 Task: Open a blank worksheet and write heading  Student grades data  Add 10 students name:-  'Joshua Rivera, Zoey Coleman, Ryan Wright, Addison Bailey, Jonathan Simmons, Brooklyn Ward, Caleb Barnes, Audrey Collins, Gabriel Perry, Sofia Bell. ' in November Last week sales are  100 to 150. Math Grade:-  90, 95, 80, 92, 85,88, 90, 78, 92, 85.Science Grade:-  85, 87, 92, 88, 90, 85, 92, 80, 88, 90.English Grade:-  92, 90, 85, 90, 88, 92, 85, 82, 90, 88.History Grade:-  88, 92, 78, 95, 90, 90, 80, 85, 92, 90. Total use the formula   =SUM(D2:G2) then presss enter. Save page auditingSalesAnalysis_2023
Action: Mouse moved to (161, 41)
Screenshot: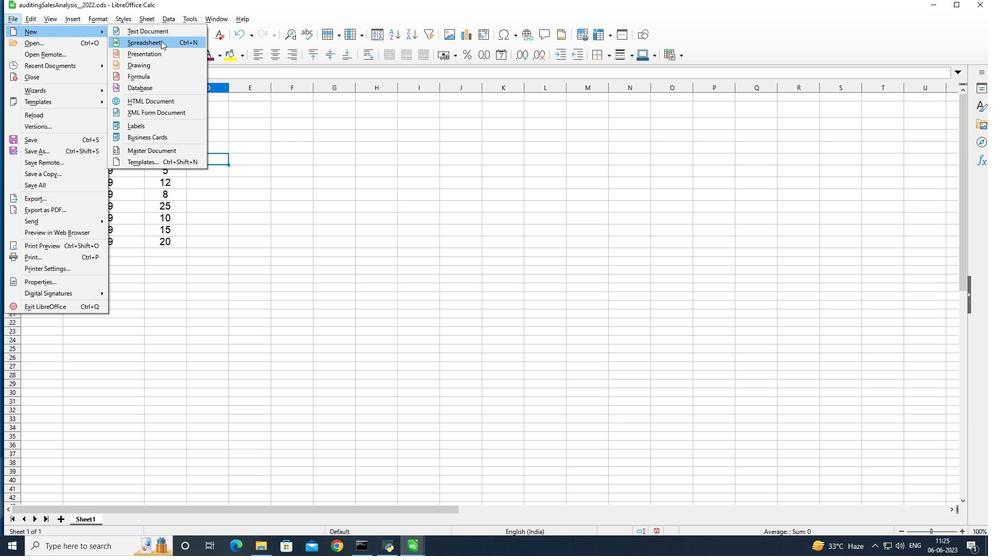 
Action: Mouse pressed left at (161, 41)
Screenshot: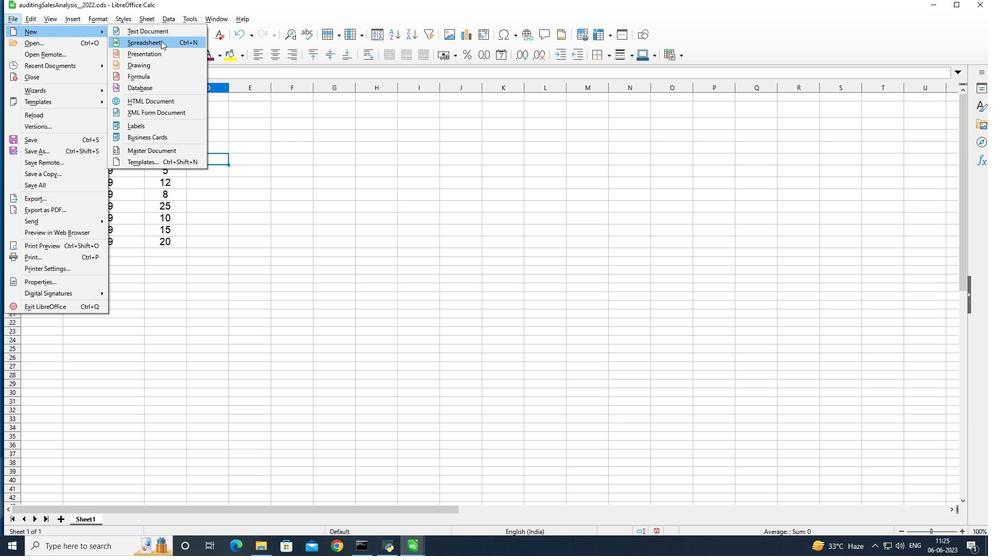 
Action: Mouse moved to (68, 103)
Screenshot: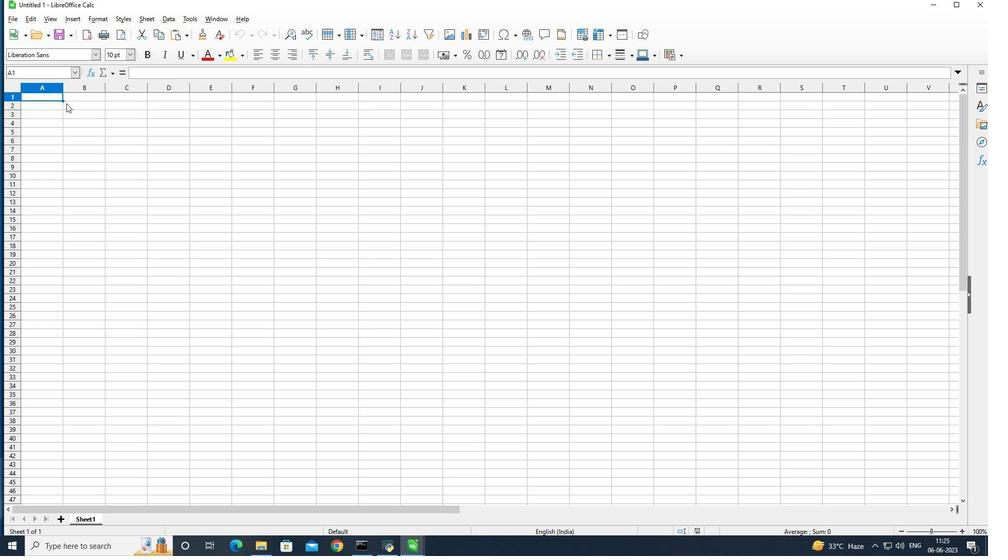 
Action: Mouse pressed left at (68, 103)
Screenshot: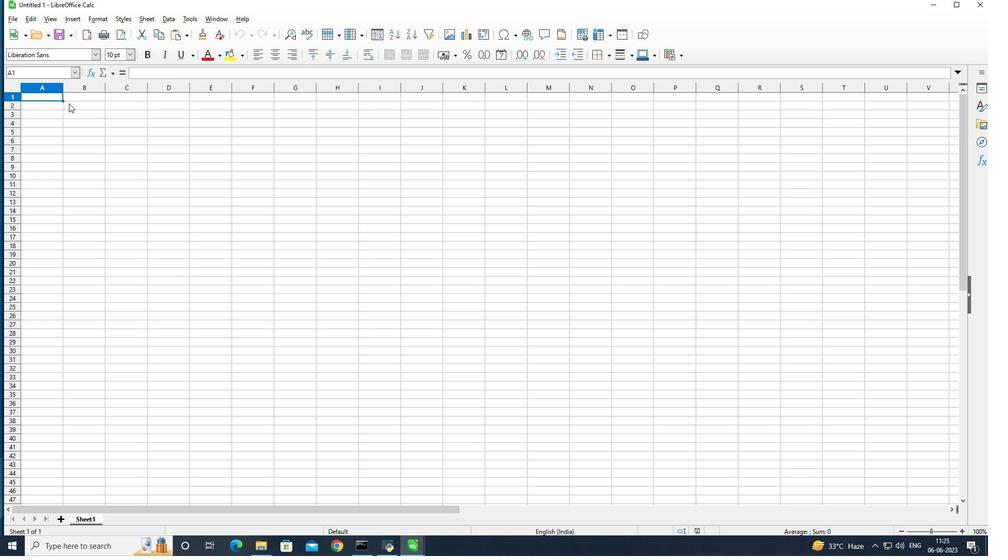 
Action: Mouse moved to (362, 37)
Screenshot: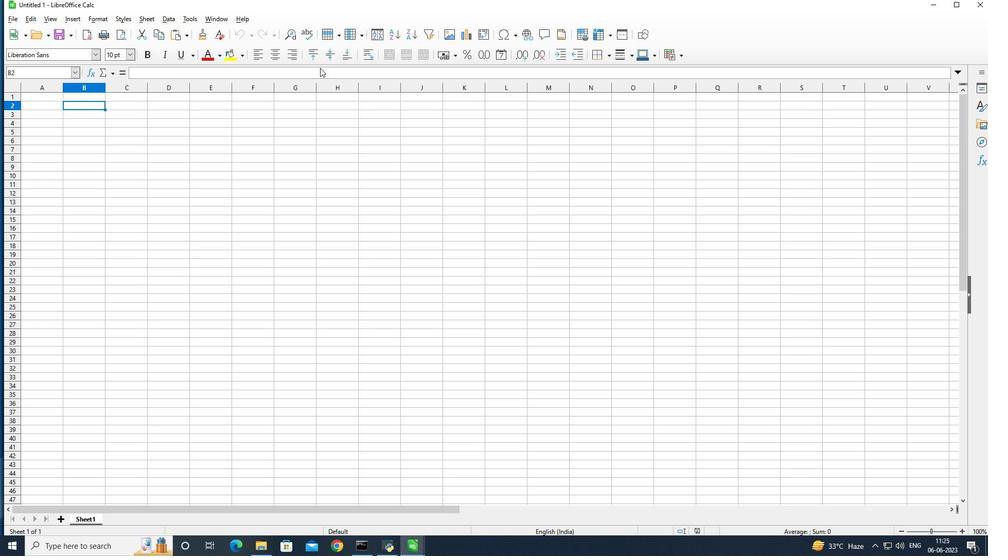
Action: Key pressed <Key.shift>Student<Key.space><Key.shift>ger<Key.backspace><Key.backspace>rade<Key.enter>
Screenshot: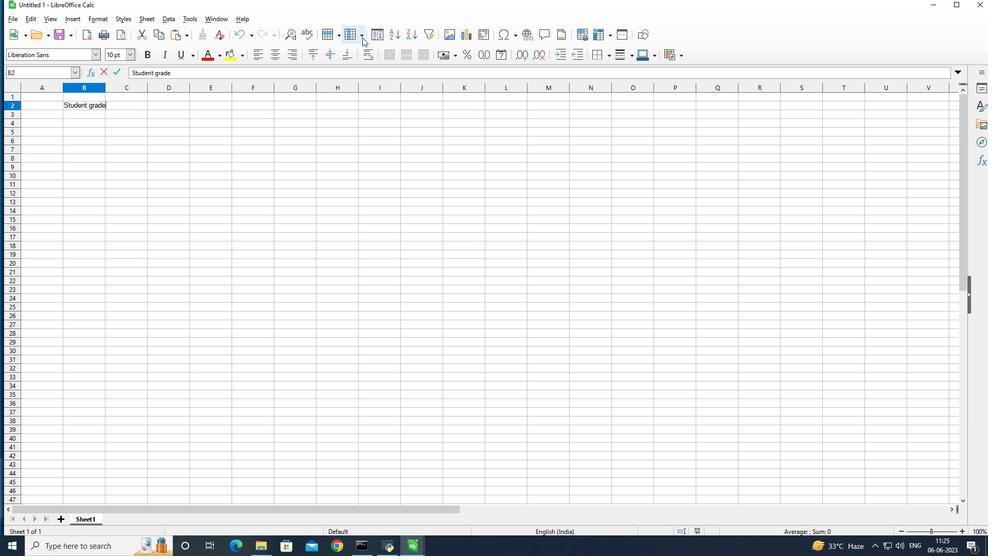 
Action: Mouse moved to (52, 115)
Screenshot: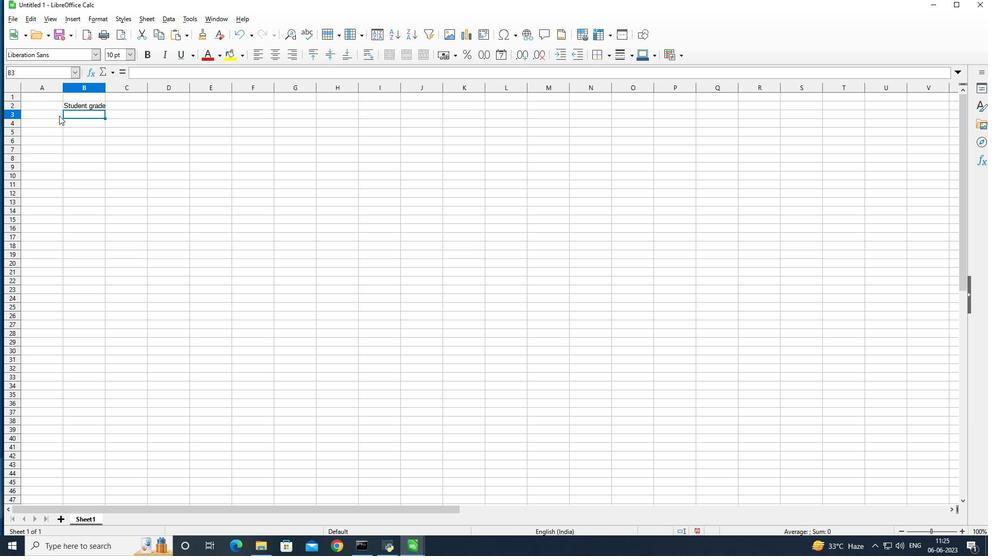 
Action: Mouse pressed left at (52, 115)
Screenshot: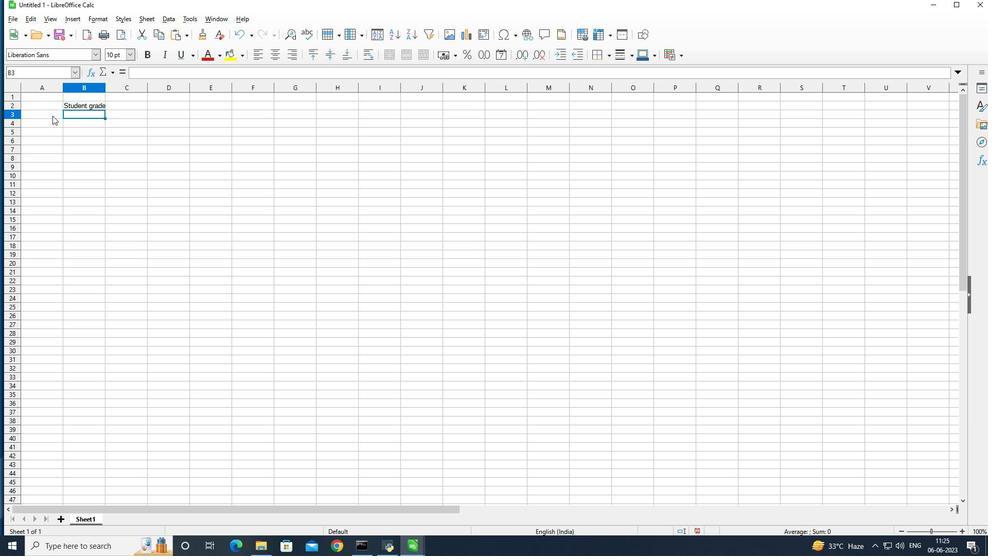 
Action: Mouse moved to (343, 123)
Screenshot: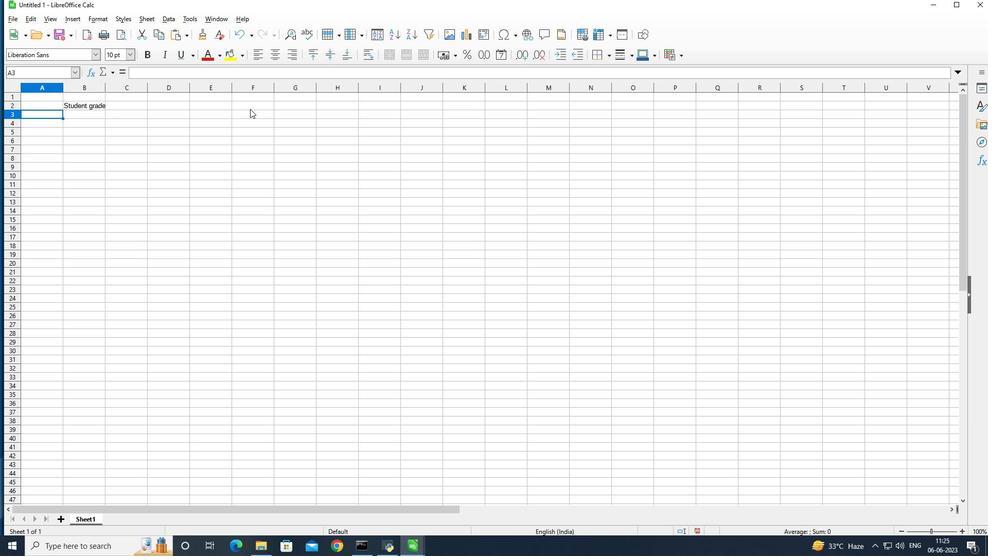 
Action: Key pressed <Key.shift>Name<Key.enter>
Screenshot: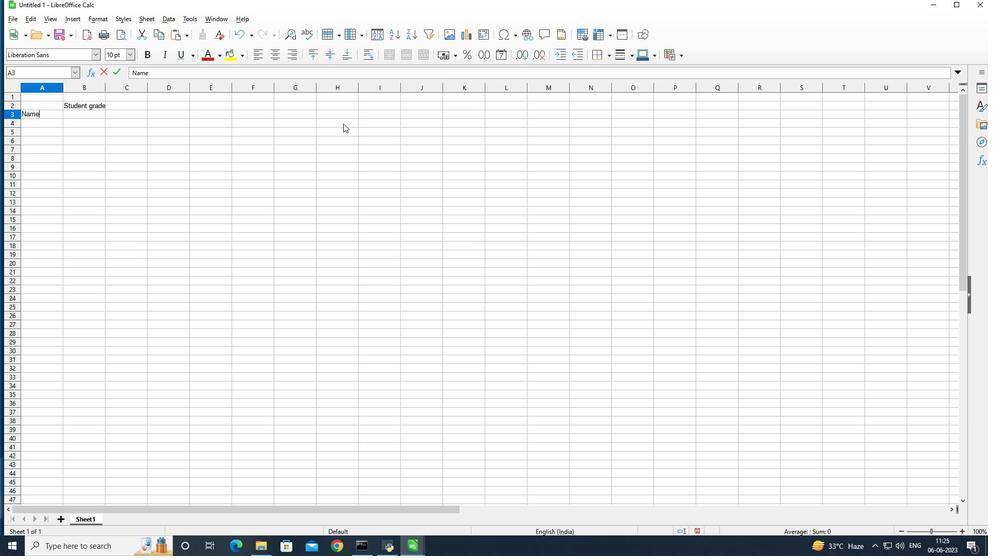 
Action: Mouse moved to (348, 119)
Screenshot: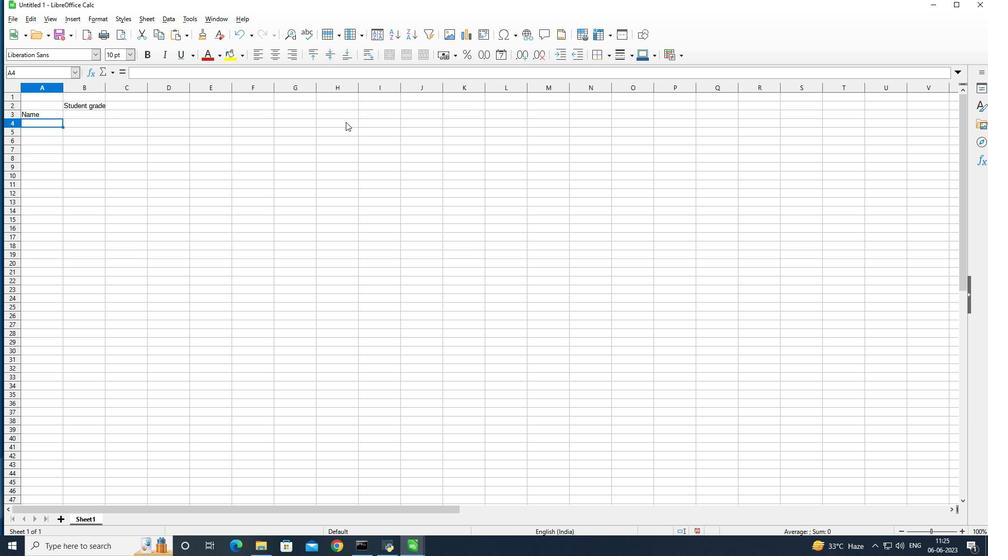 
Action: Key pressed <Key.shift>Jo
Screenshot: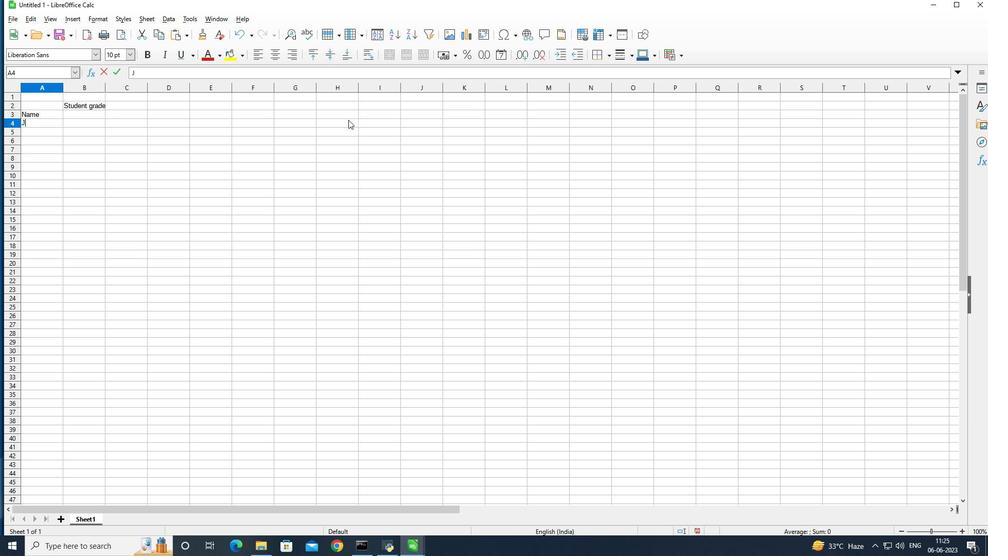 
Action: Mouse moved to (349, 119)
Screenshot: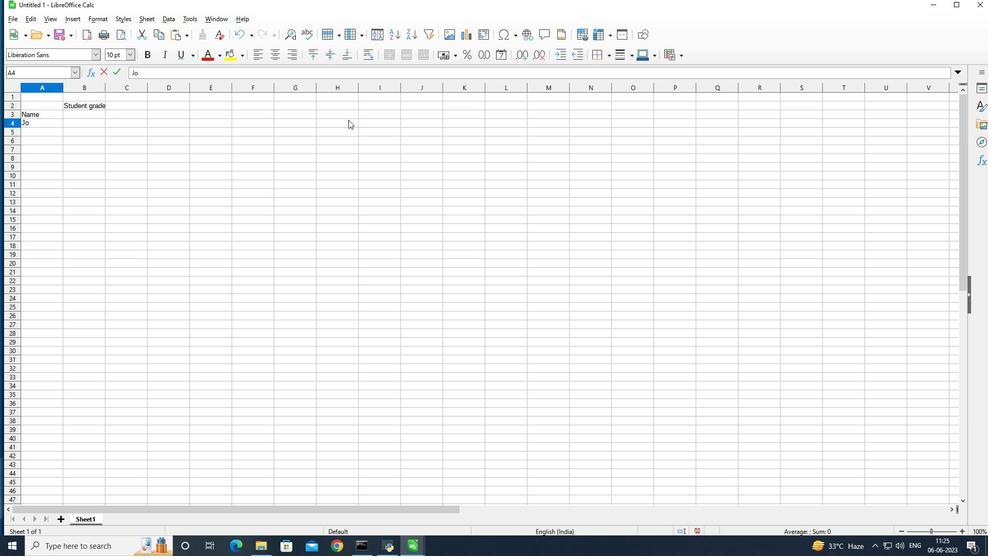 
Action: Key pressed shua<Key.space><Key.shift>Rivera<Key.space><Key.shift>Zory<Key.backspace><Key.backspace>ey<Key.backspace><Key.backspace><Key.backspace><Key.backspace><Key.enter><Key.shift>Z
Screenshot: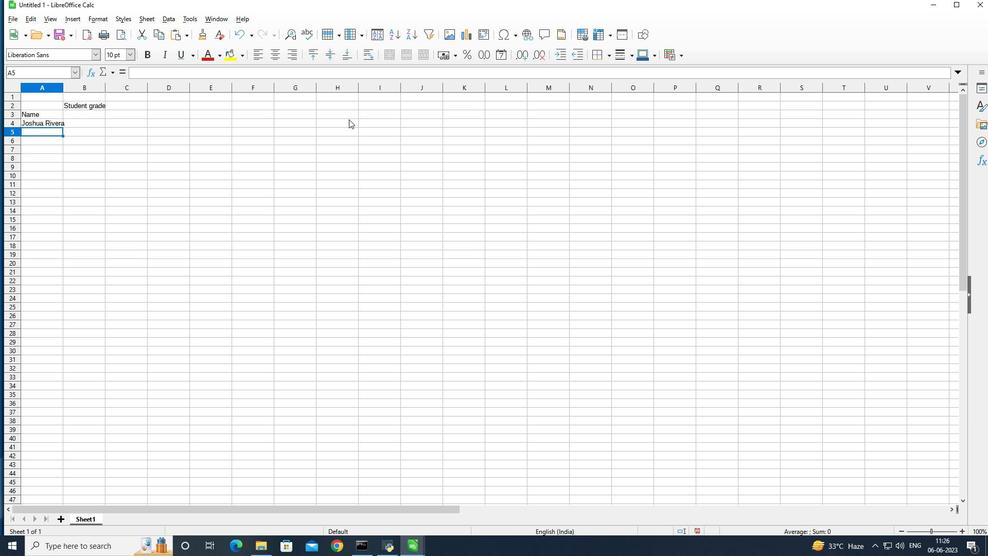 
Action: Mouse moved to (357, 114)
Screenshot: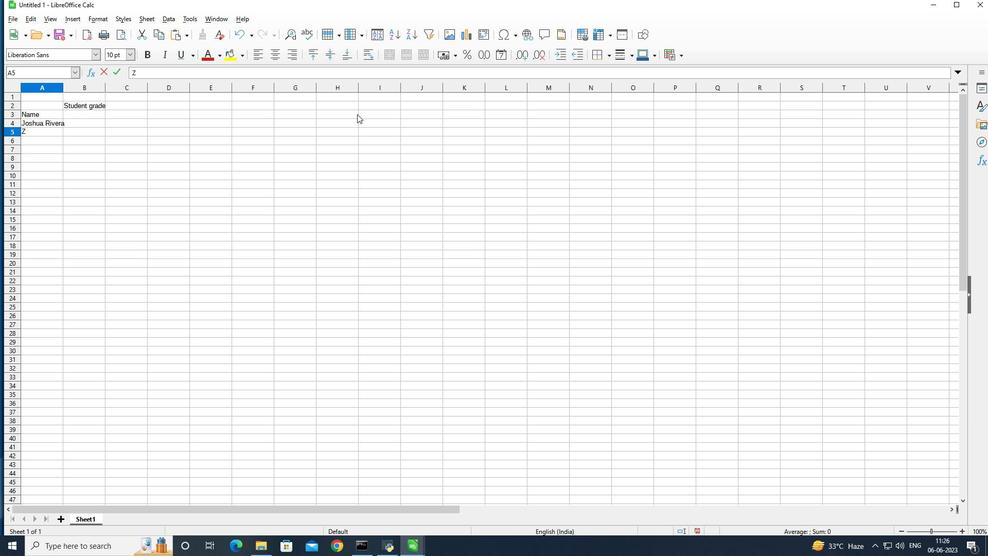
Action: Key pressed oey<Key.space><Key.shift>Coleman<Key.enter><Key.shift>Ra<Key.backspace>a<Key.backspace>yan<Key.space><Key.shift>Wright<Key.enter><Key.shift>addi<Key.backspace><Key.backspace><Key.backspace><Key.backspace><Key.shift>Addison<Key.space><Key.shift>Bailey<Key.enter><Key.shift>Jonathan<Key.space><Key.shift>Simmons<Key.enter><Key.shift>Brooklyn<Key.space><Key.shift>ward<Key.enter><Key.shift>Calr<Key.backspace>eb<Key.space><Key.shift>Barnes<Key.enter><Key.shift>Audrey<Key.space><Key.shift><Key.shift><Key.shift><Key.shift>Collins<Key.enter><Key.shift>Gabriel<Key.space><Key.shift>Perry<Key.enter><Key.shift><Key.shift><Key.shift><Key.shift><Key.shift><Key.shift><Key.shift><Key.shift><Key.shift>Sofia<Key.space><Key.shift><Key.shift><Key.shift><Key.shift><Key.shift><Key.shift><Key.shift><Key.shift><Key.shift><Key.shift><Key.shift><Key.shift><Key.shift><Key.shift><Key.shift><Key.shift><Key.shift><Key.shift><Key.shift><Key.shift><Key.shift>Bell
Screenshot: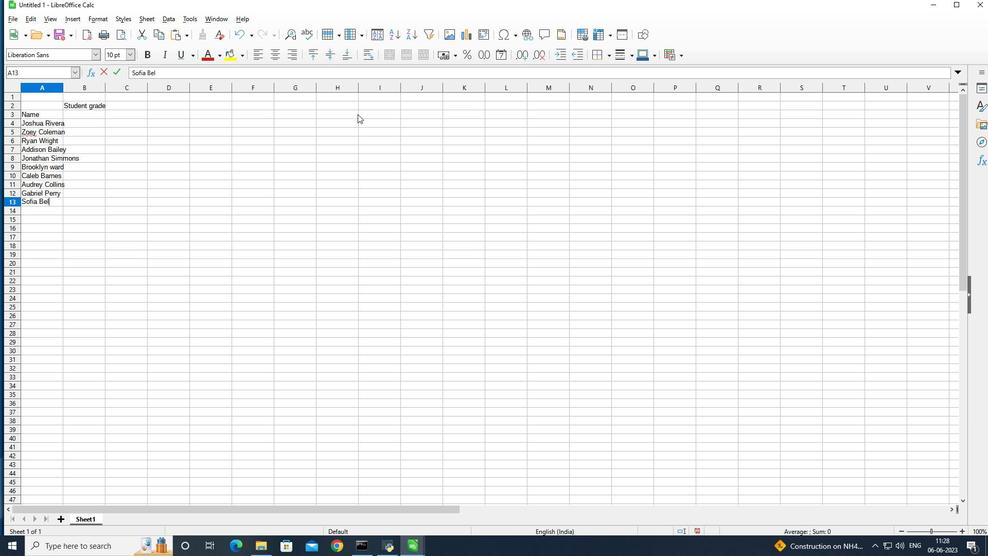 
Action: Mouse moved to (90, 114)
Screenshot: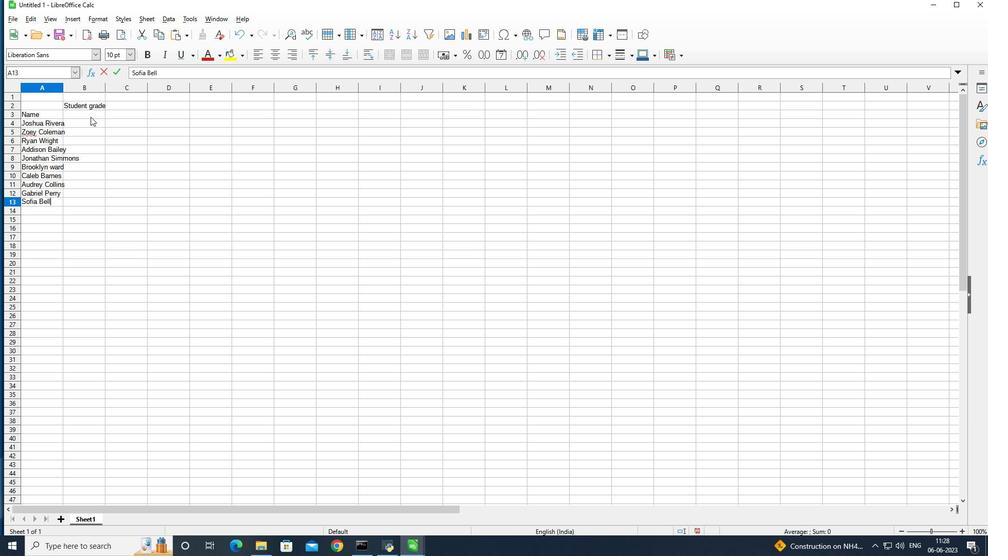 
Action: Mouse pressed left at (90, 114)
Screenshot: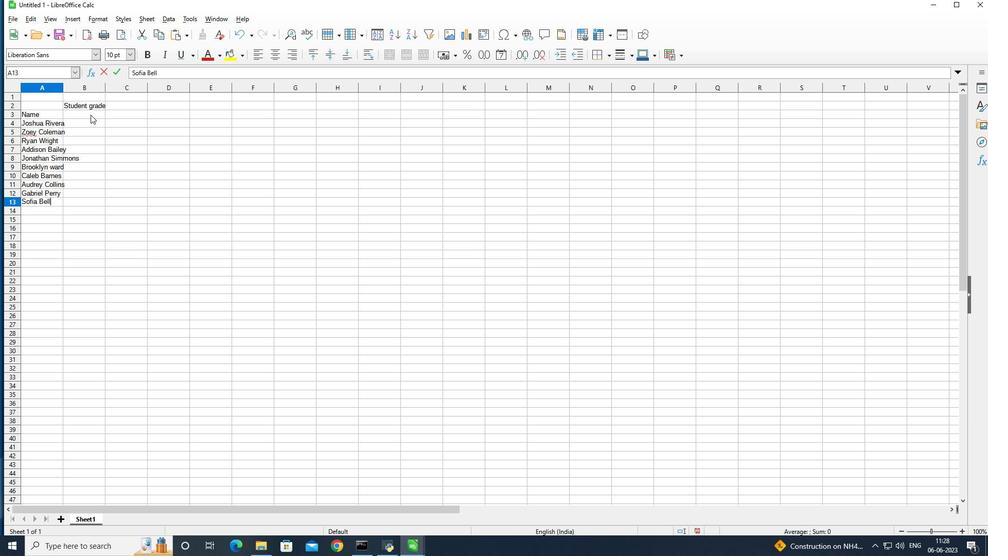 
Action: Mouse moved to (105, 88)
Screenshot: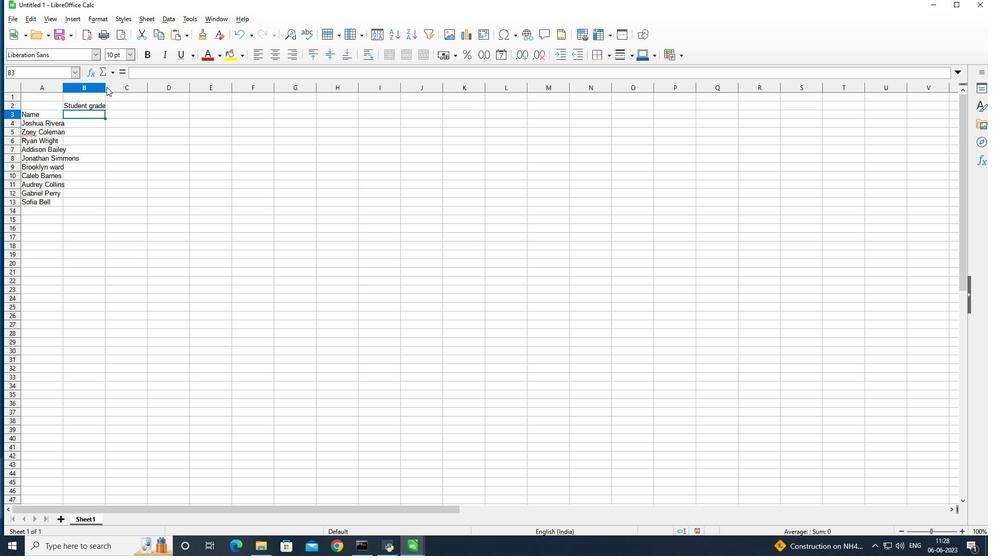 
Action: Mouse pressed left at (105, 88)
Screenshot: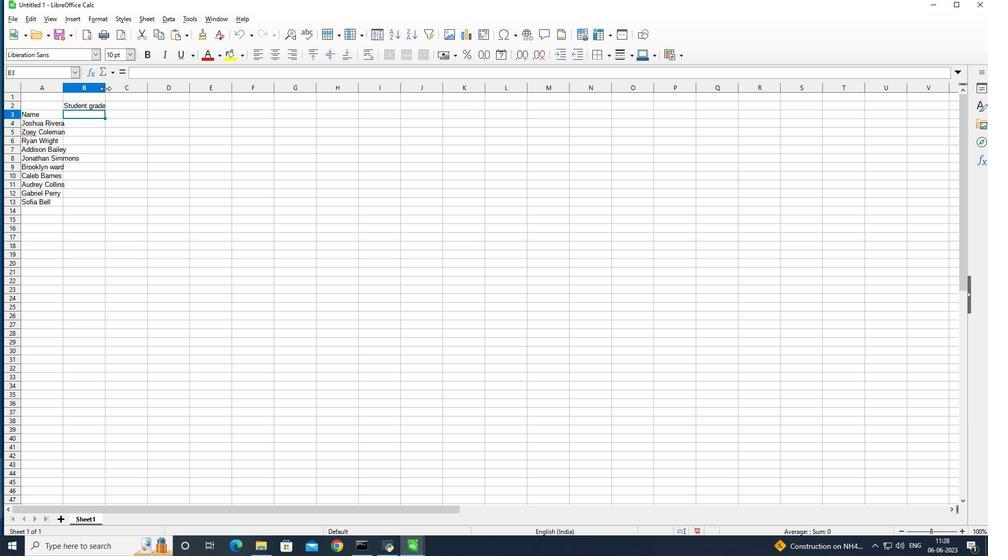 
Action: Mouse moved to (277, 103)
Screenshot: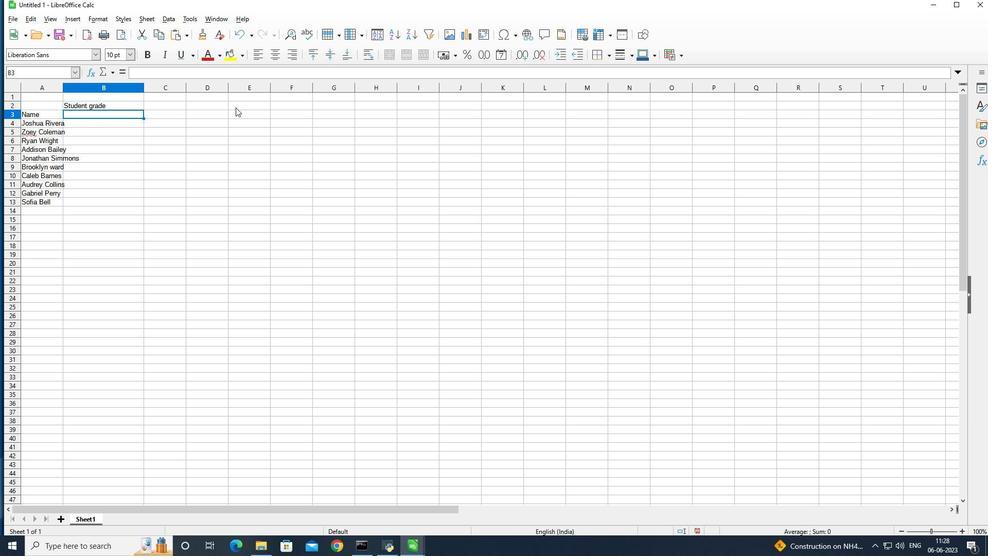 
Action: Key pressed <Key.shift>Math<Key.space><Key.shift><Key.shift><Key.shift><Key.shift>Grade<Key.enter>90<Key.enter>95<Key.enter>80<Key.enter>92<Key.enter>85<Key.enter>88<Key.enter>90<Key.enter>78<Key.enter>92<Key.enter>85<Key.enter>
Screenshot: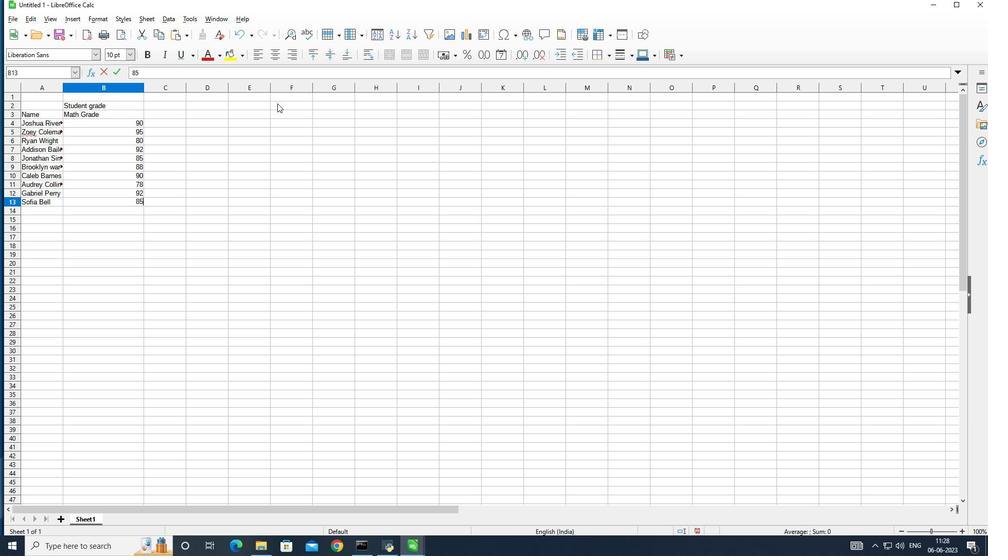 
Action: Mouse moved to (163, 113)
Screenshot: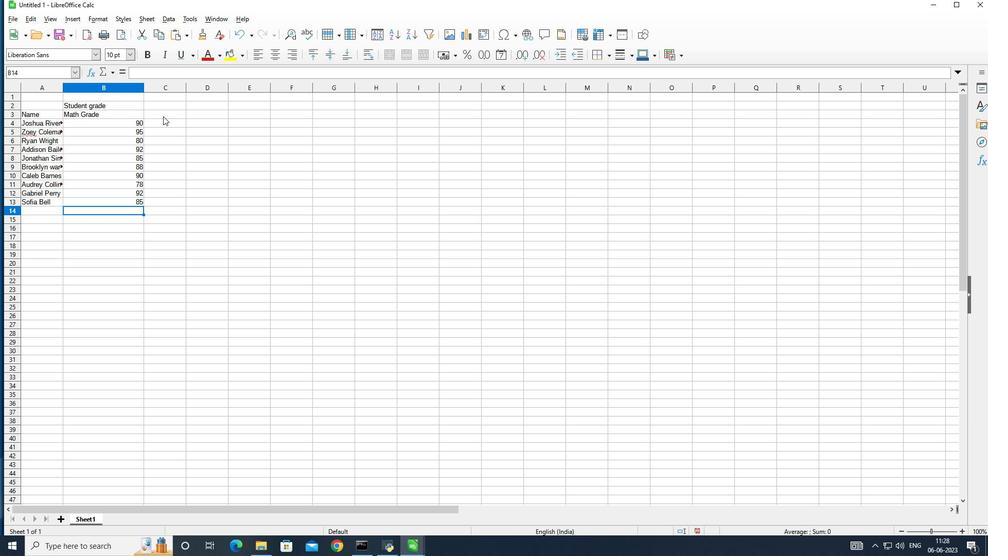 
Action: Mouse pressed left at (163, 113)
Screenshot: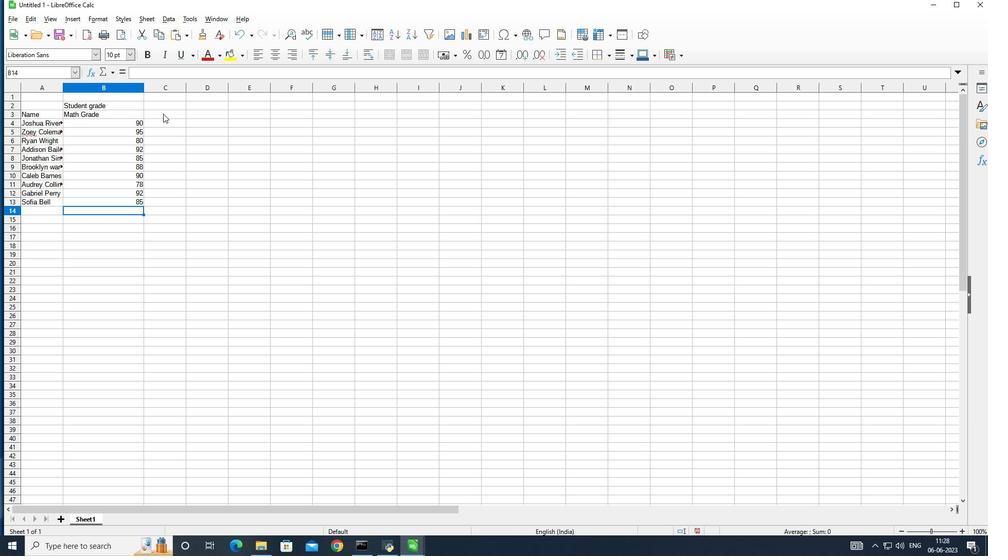 
Action: Mouse moved to (210, 145)
Screenshot: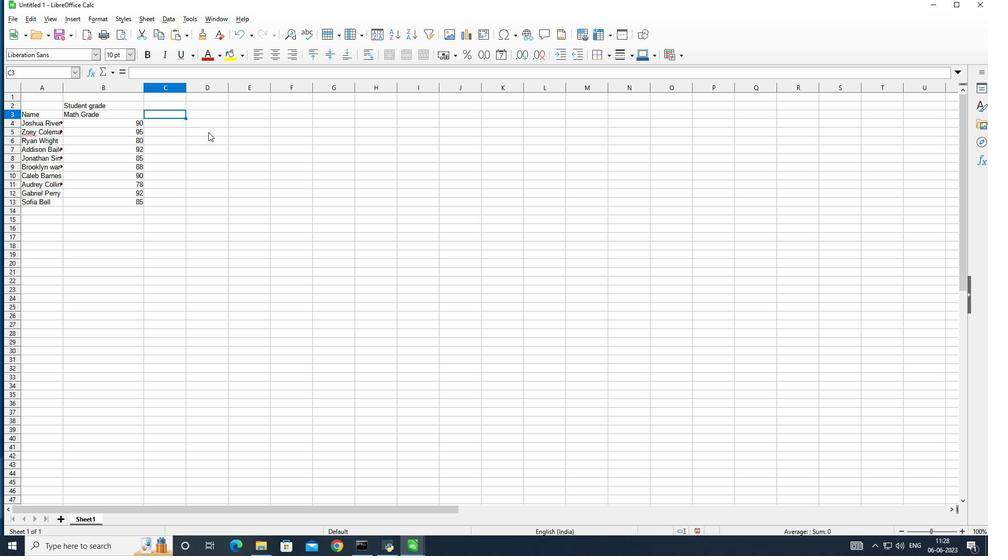 
Action: Key pressed <Key.shift>science<Key.space><Key.shift>Gr
Screenshot: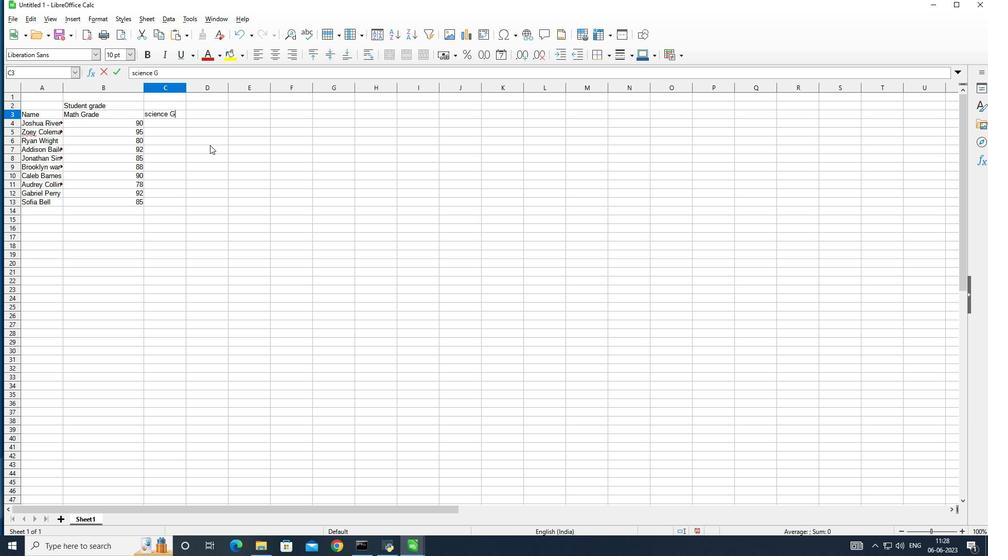 
Action: Mouse moved to (210, 145)
Screenshot: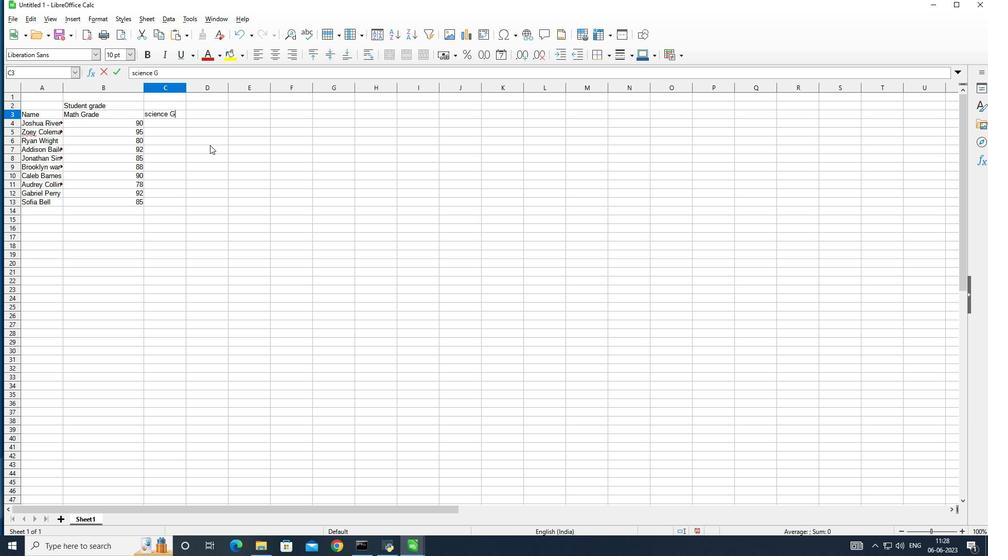 
Action: Key pressed ade<Key.enter>
Screenshot: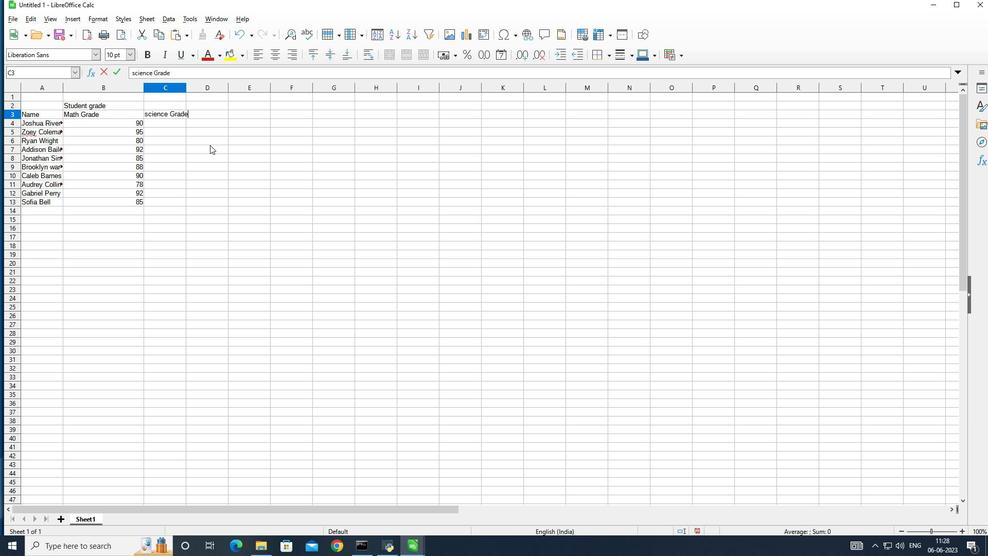 
Action: Mouse moved to (237, 116)
Screenshot: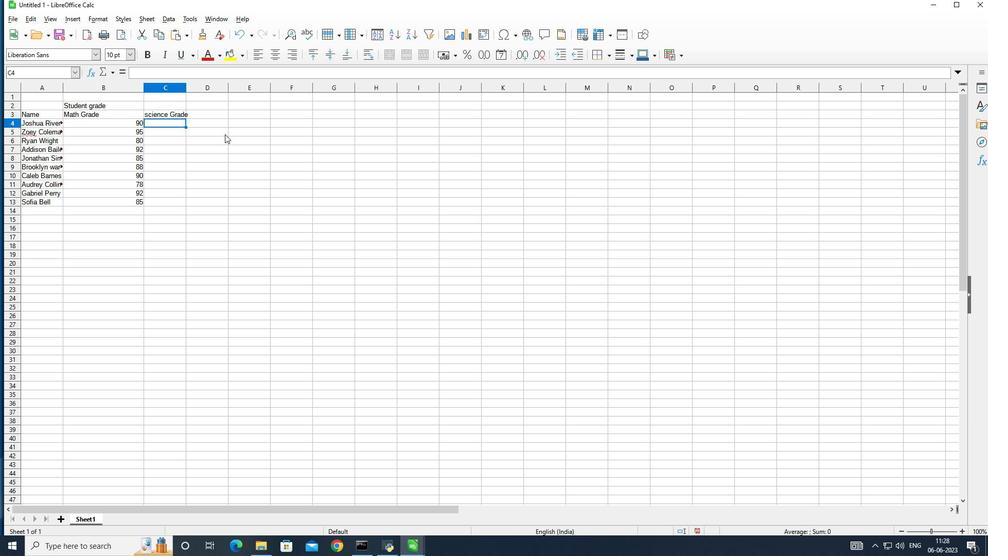 
Action: Key pressed 85<Key.enter>87<Key.enter>92<Key.enter>88<Key.enter>90<Key.enter>85<Key.enter>92<Key.enter>8088
Screenshot: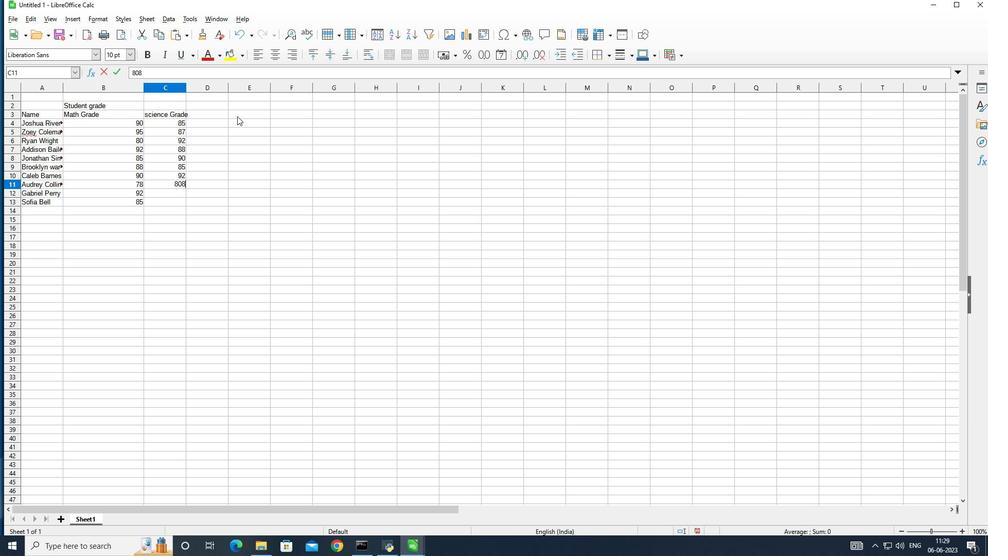 
Action: Mouse moved to (237, 116)
Screenshot: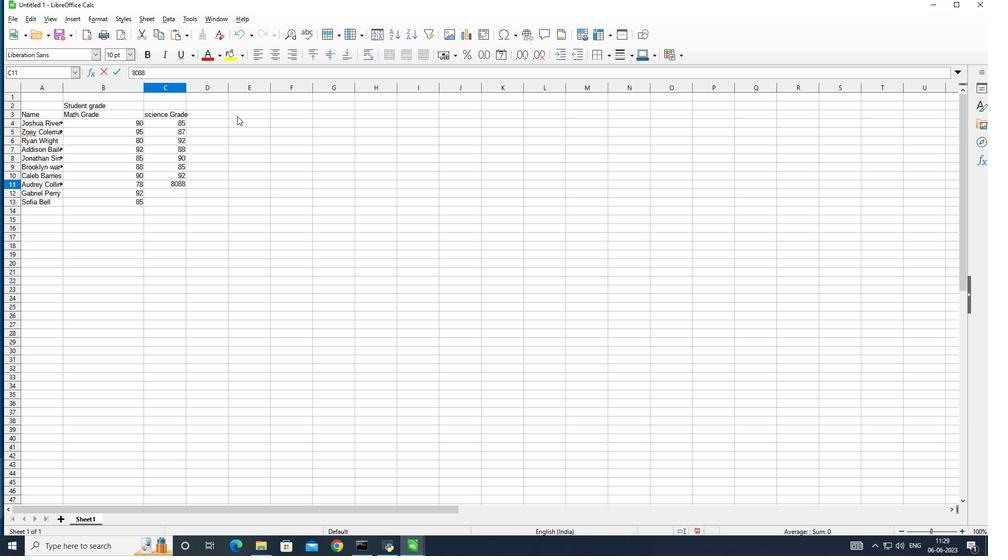 
Action: Key pressed <Key.backspace><Key.backspace><Key.enter>88<Key.enter>90
Screenshot: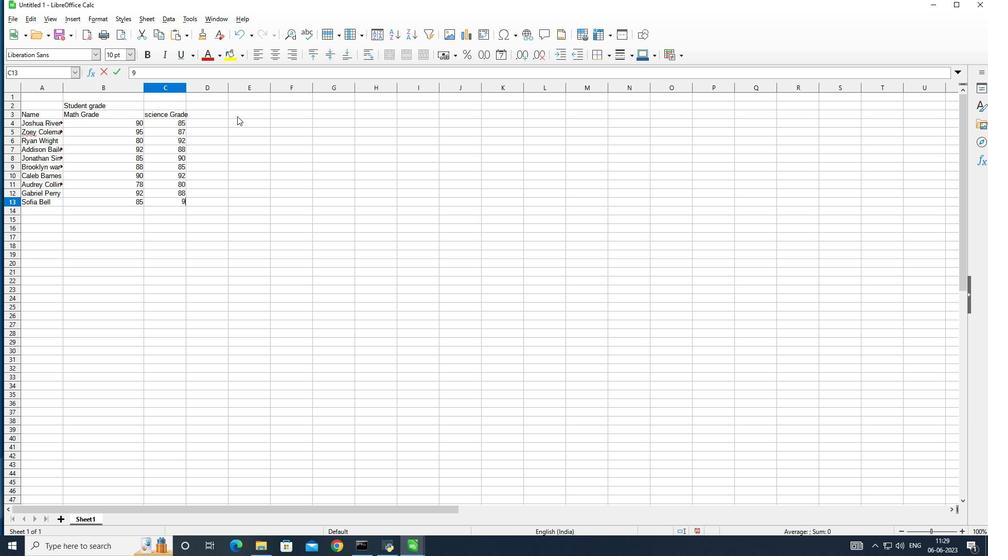 
Action: Mouse moved to (219, 115)
Screenshot: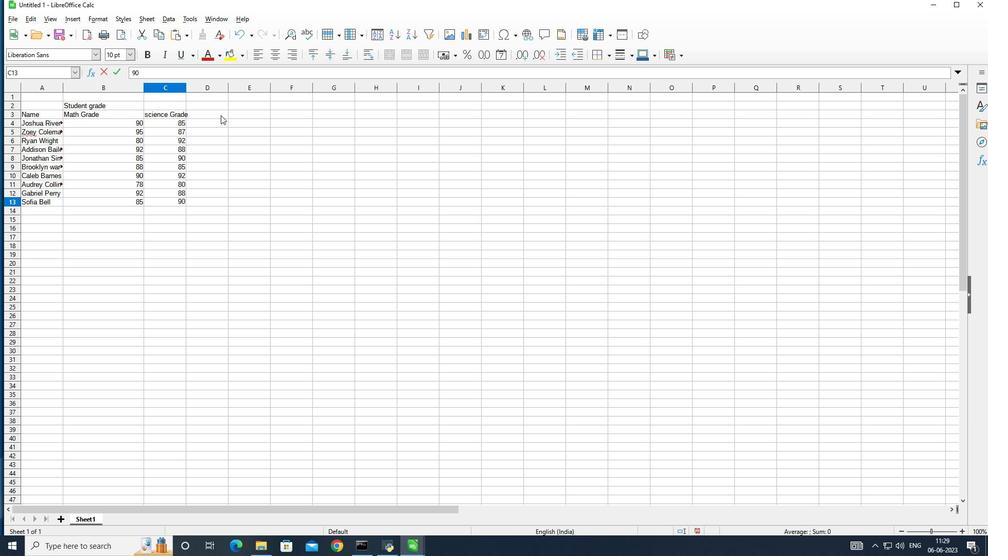 
Action: Mouse pressed left at (219, 115)
Screenshot: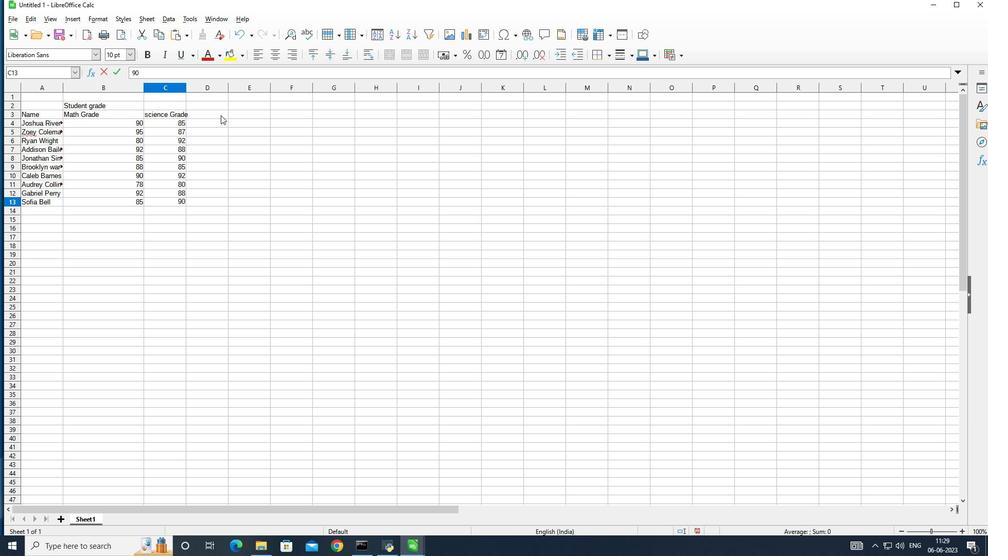 
Action: Mouse moved to (228, 111)
Screenshot: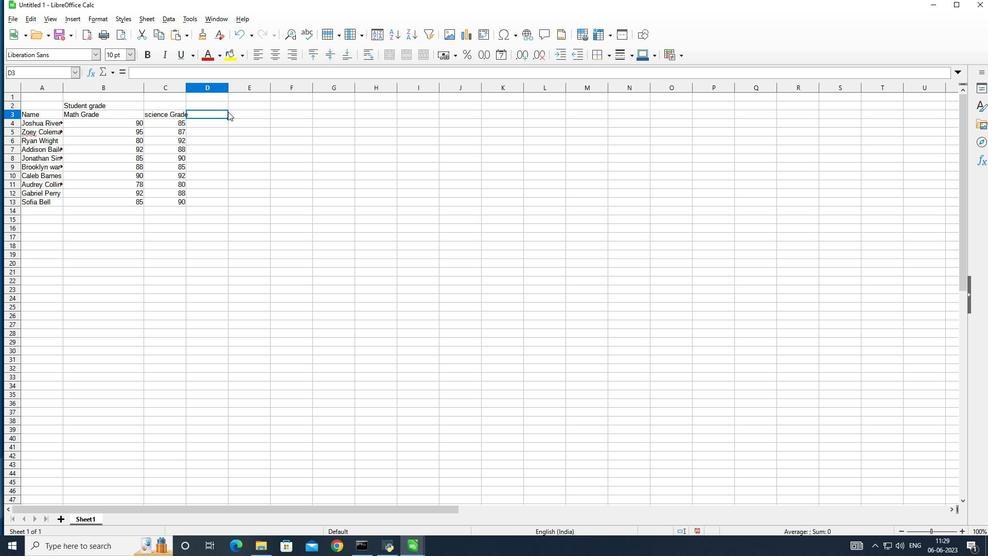 
Action: Key pressed <Key.shift><Key.shift><Key.shift><Key.shift><Key.shift><Key.shift>English<Key.space><Key.shift><Key.shift>Grade
Screenshot: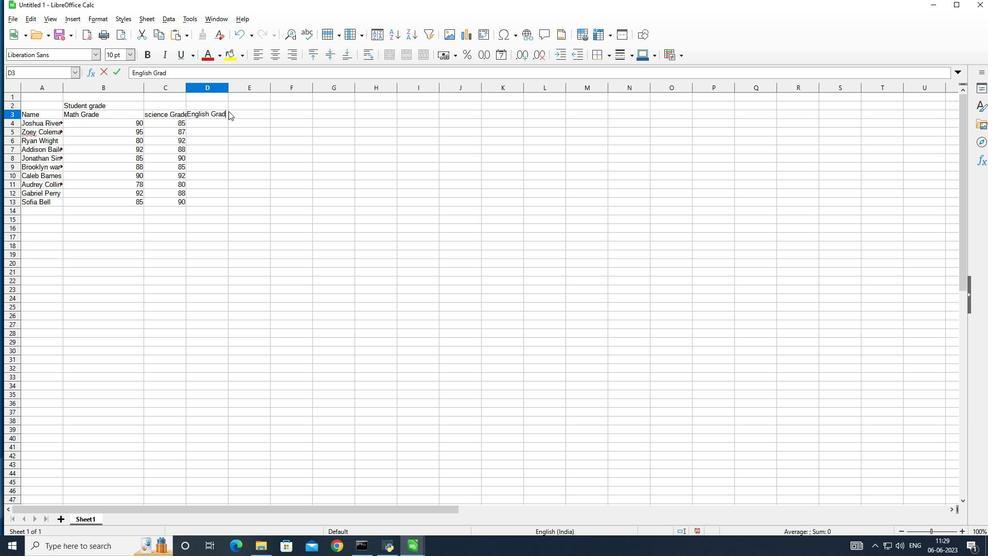 
Action: Mouse moved to (229, 110)
Screenshot: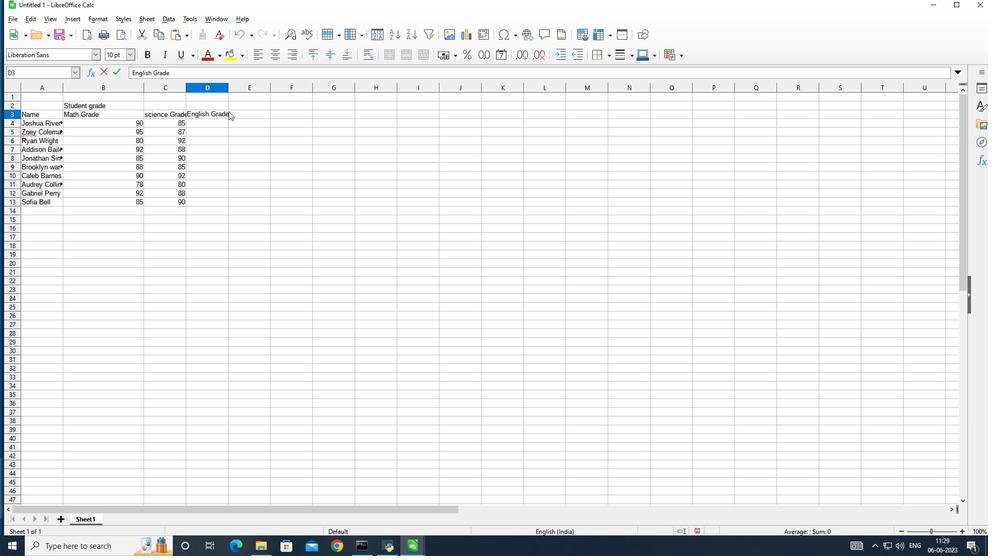 
Action: Key pressed <Key.enter>
Screenshot: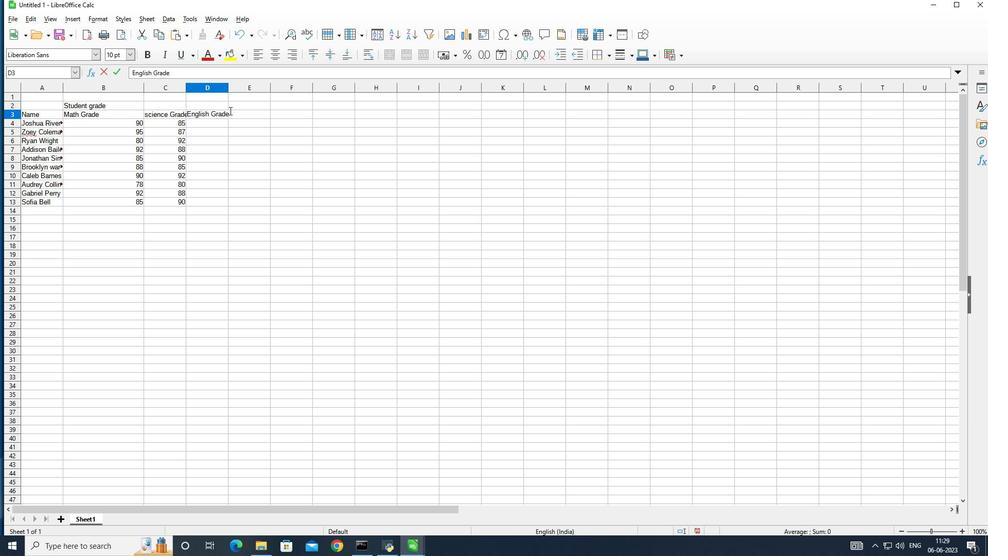 
Action: Mouse moved to (230, 110)
Screenshot: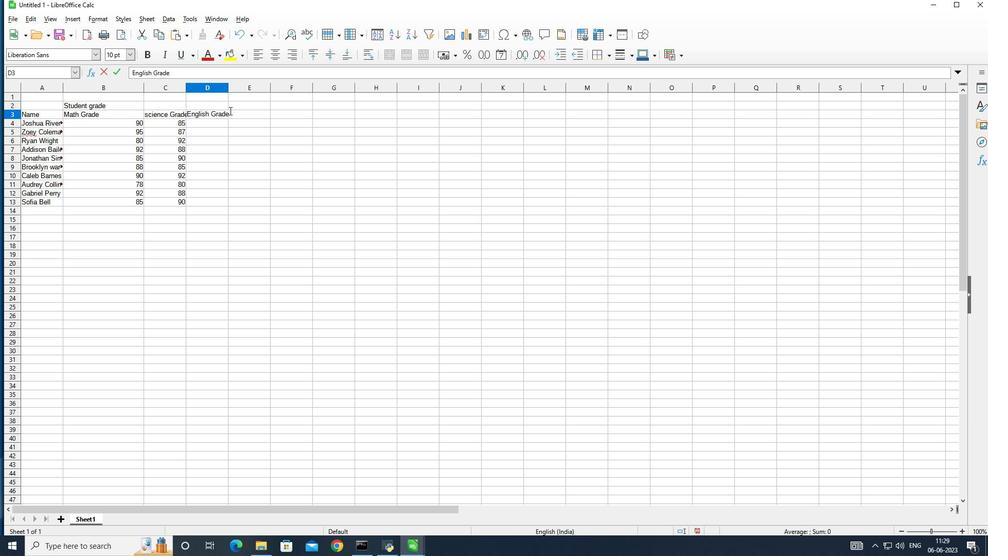 
Action: Key pressed 92<Key.enter>90<Key.enter>85<Key.enter>9088
Screenshot: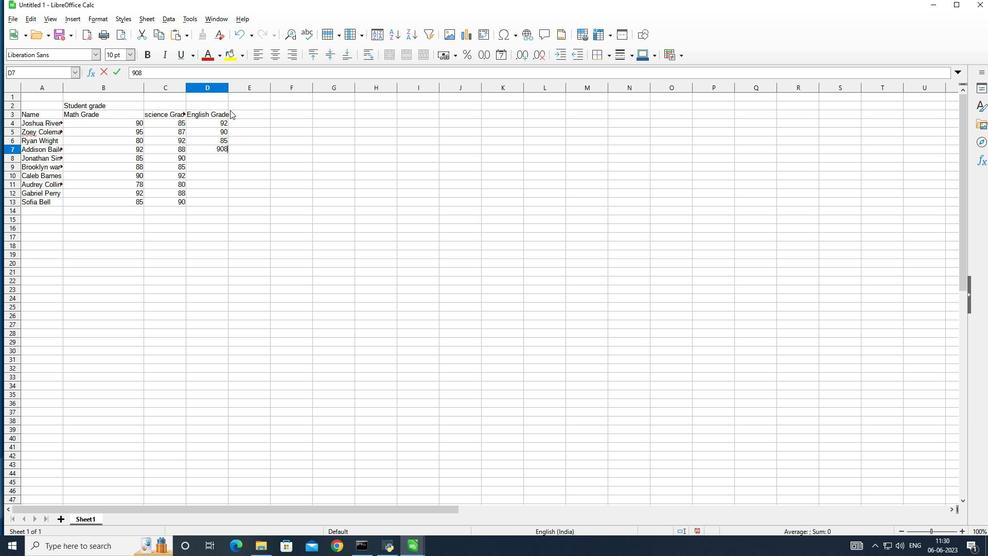 
Action: Mouse moved to (230, 110)
Screenshot: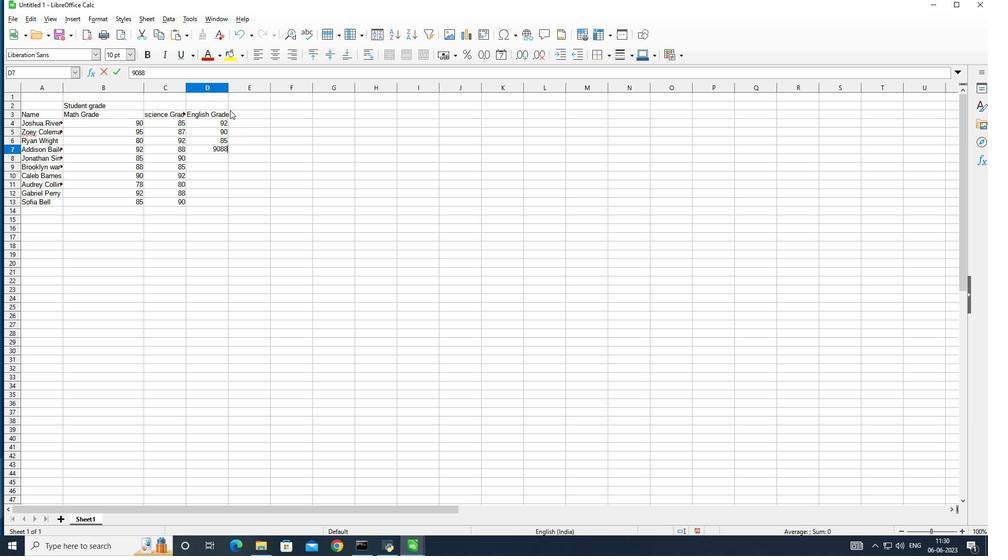 
Action: Key pressed <Key.backspace><Key.backspace><Key.enter>88<Key.enter>92<Key.enter>85<Key.enter>82<Key.enter>9088<Key.backspace><Key.backspace><Key.enter>88
Screenshot: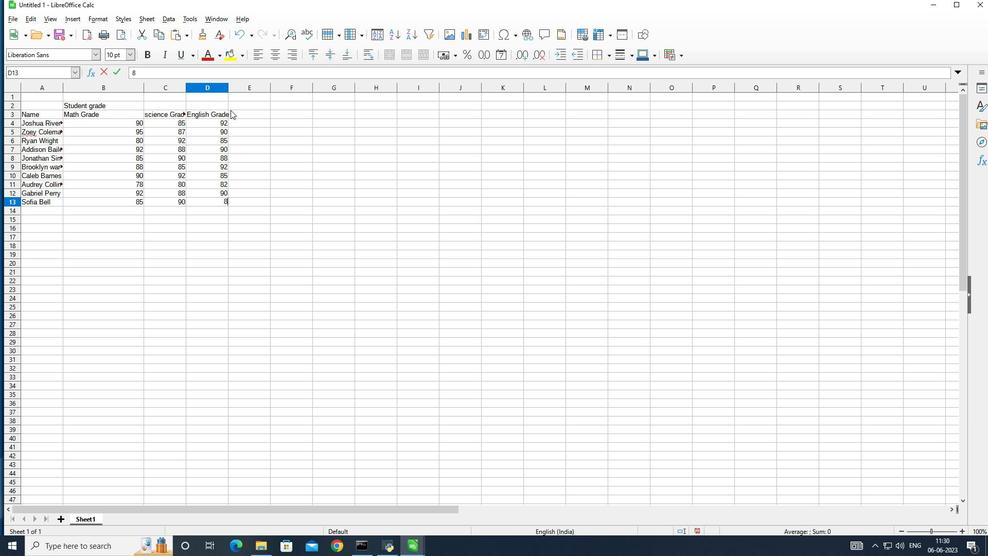 
Action: Mouse moved to (243, 112)
Screenshot: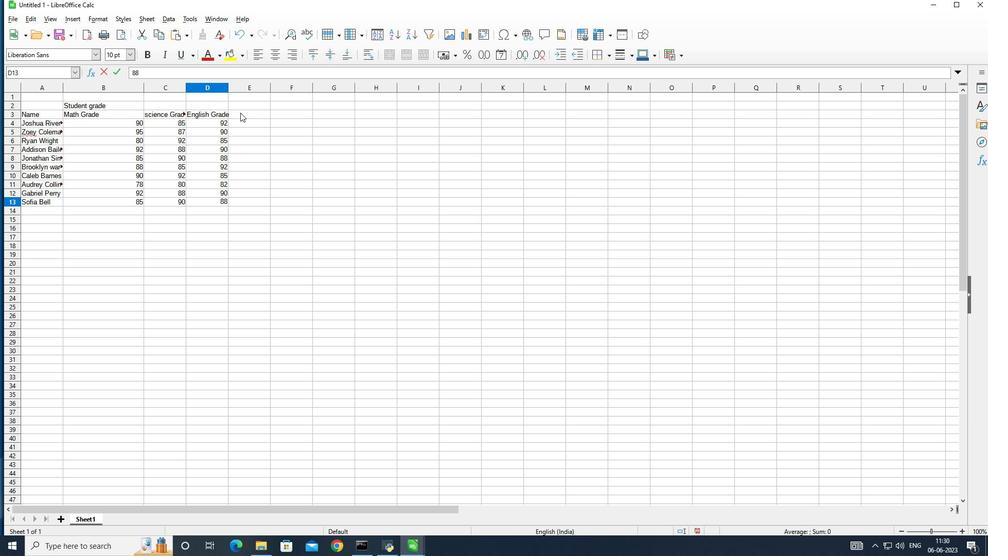 
Action: Mouse pressed left at (243, 112)
Screenshot: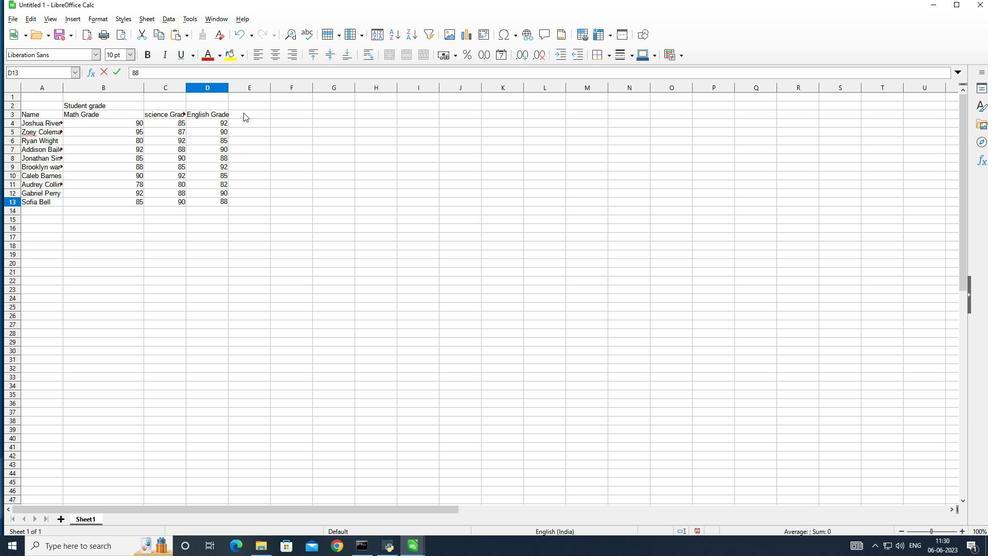 
Action: Mouse moved to (265, 110)
Screenshot: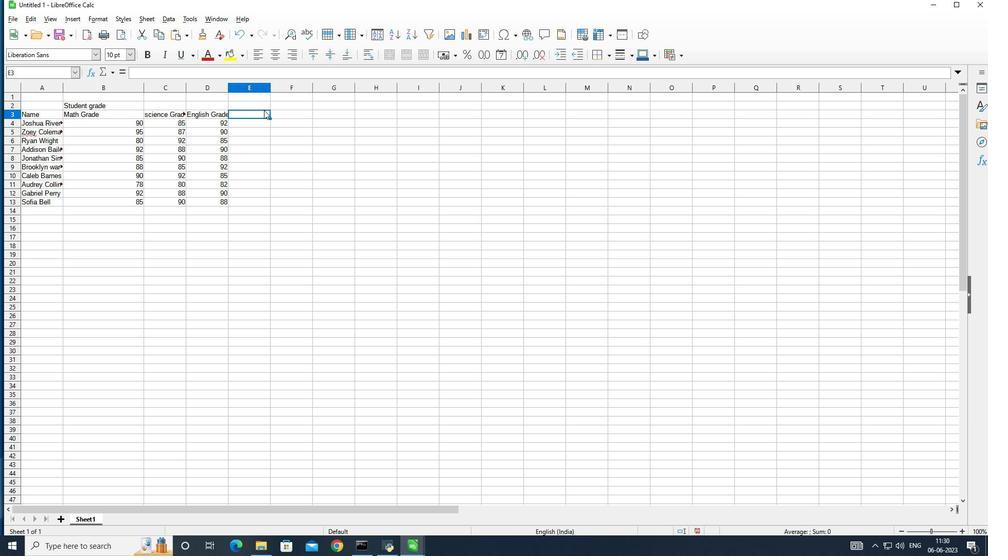 
Action: Key pressed <Key.shift>History<Key.space><Key.shift><Key.shift><Key.shift><Key.shift><Key.shift>Grade<Key.enter>
Screenshot: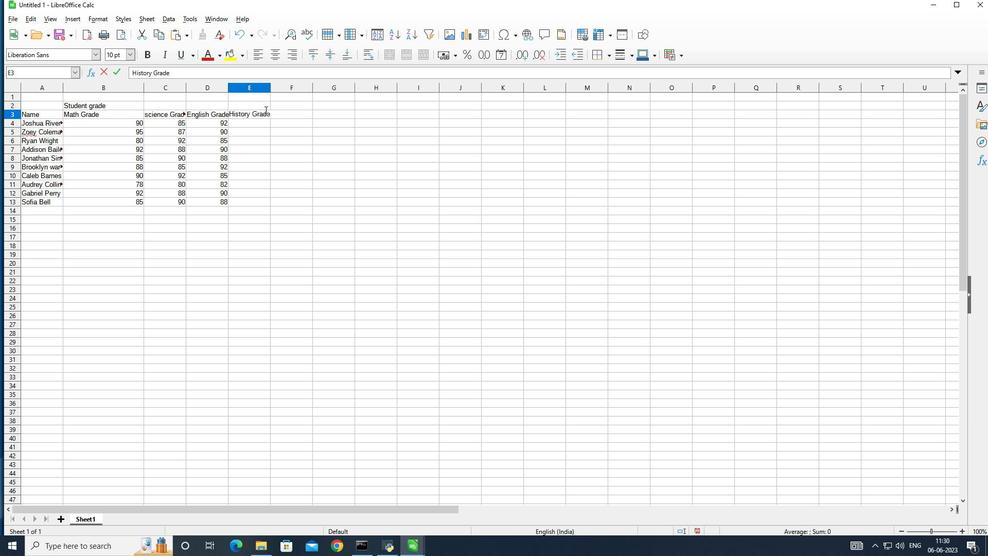 
Action: Mouse moved to (265, 110)
Screenshot: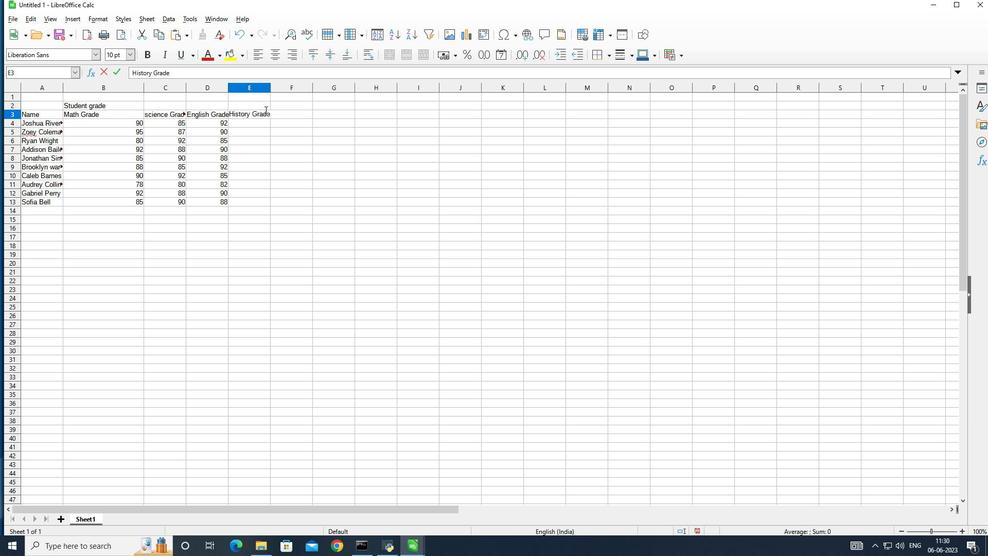 
Action: Key pressed 88<Key.enter>92<Key.enter>78<Key.enter>95<Key.enter>
Screenshot: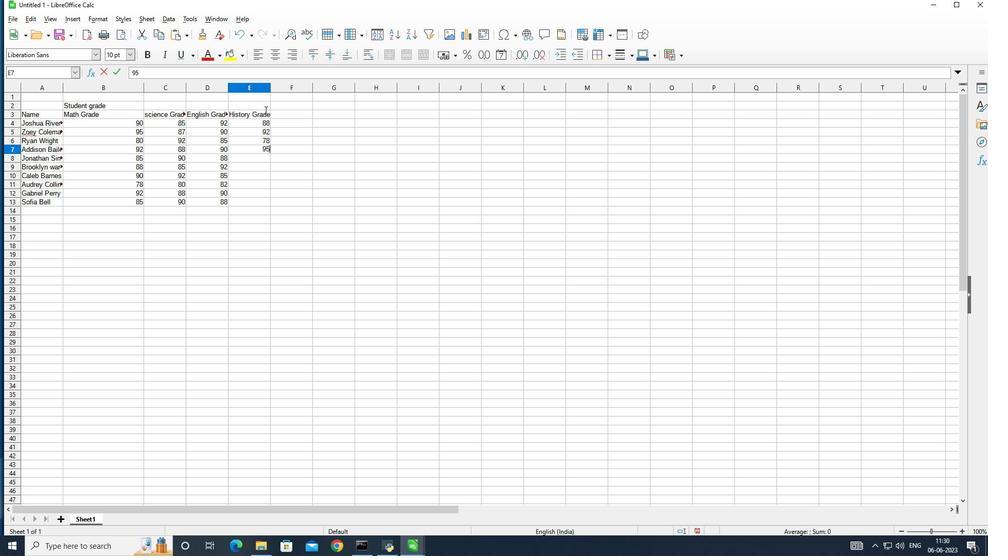 
Action: Mouse moved to (265, 110)
Screenshot: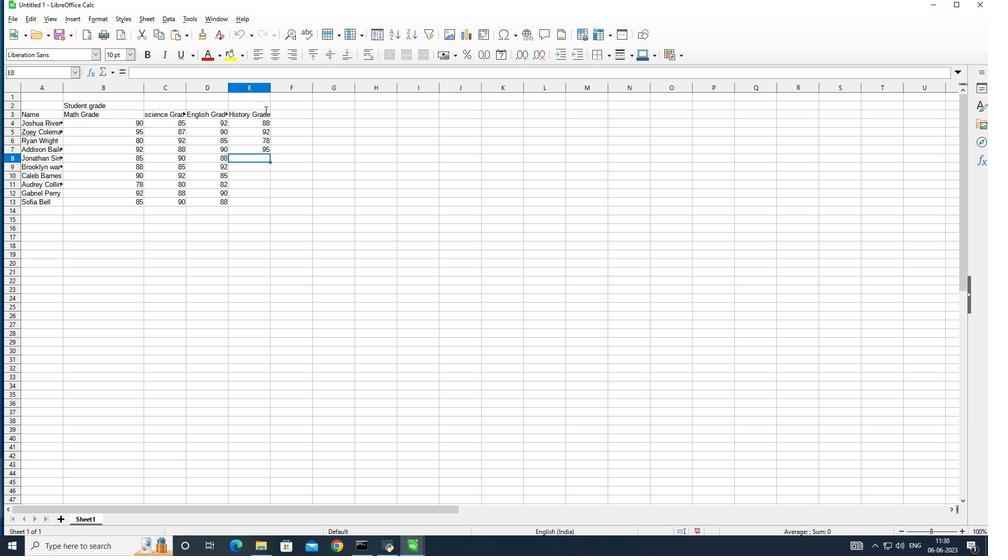 
Action: Key pressed 90<Key.enter>90<Key.enter>80
Screenshot: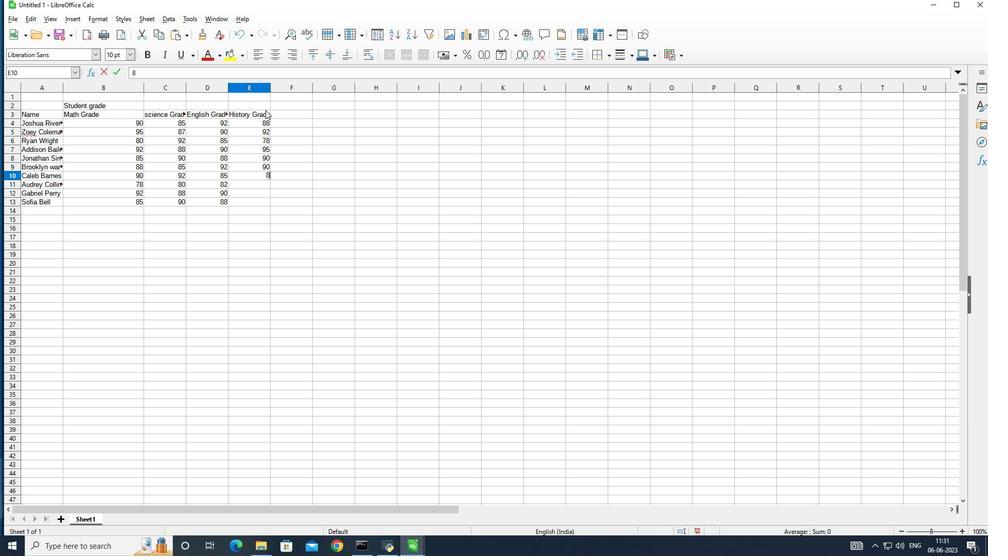 
Action: Mouse moved to (265, 110)
Screenshot: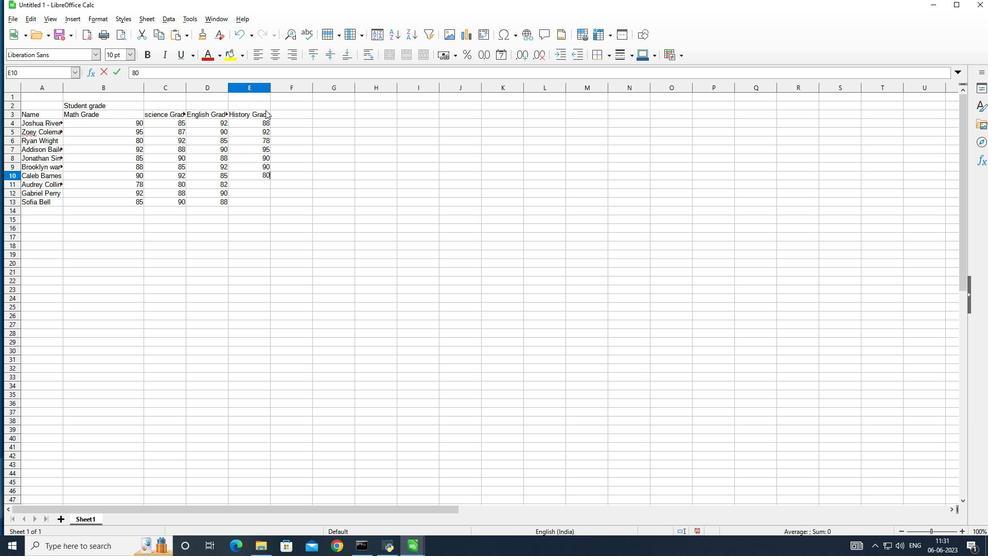 
Action: Key pressed <Key.enter>85<Key.enter>92<Key.enter>90
Screenshot: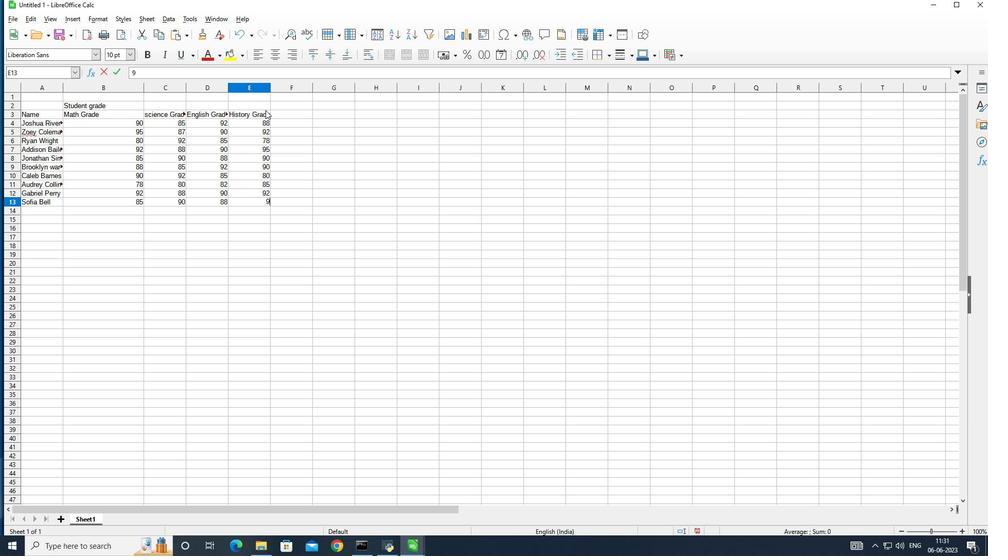 
Action: Mouse moved to (287, 114)
Screenshot: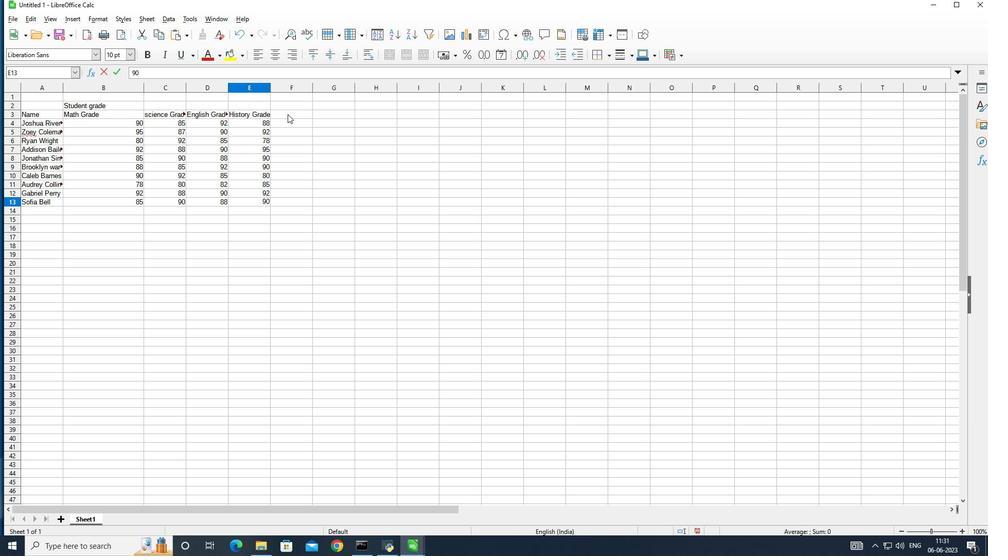 
Action: Mouse pressed left at (287, 114)
Screenshot: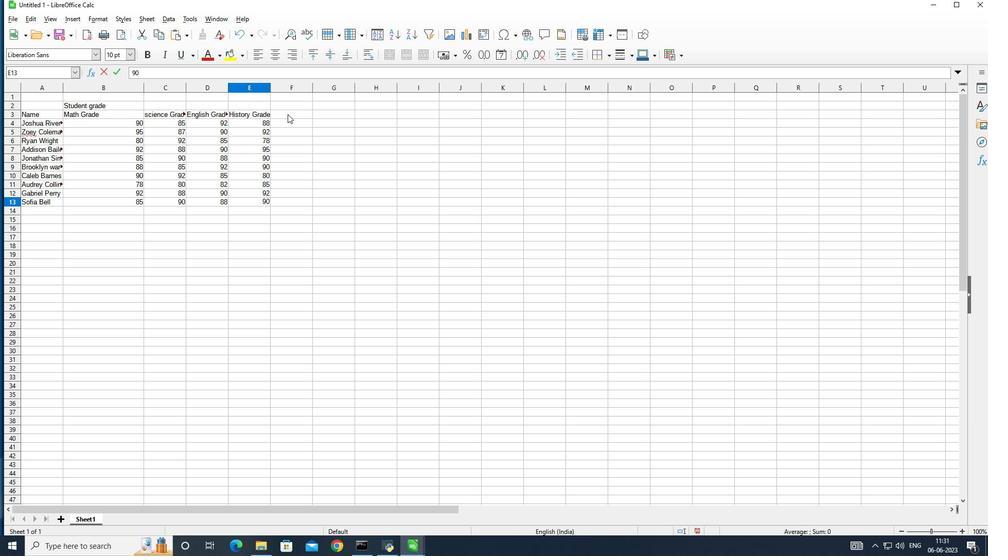 
Action: Mouse moved to (302, 109)
Screenshot: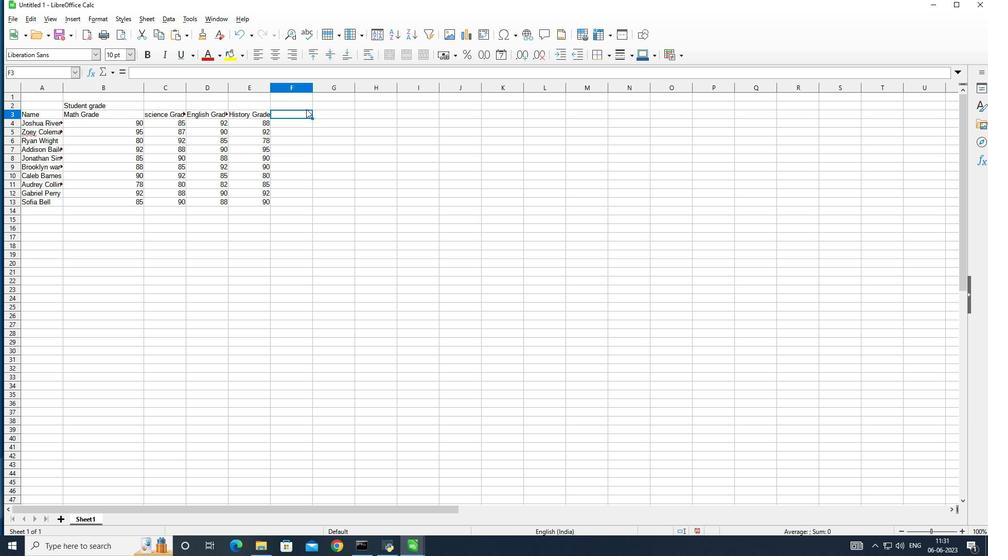 
Action: Key pressed <Key.shift>Total<Key.enter>=<Key.shift>SUM<Key.shift_r><Key.shift_r>(
Screenshot: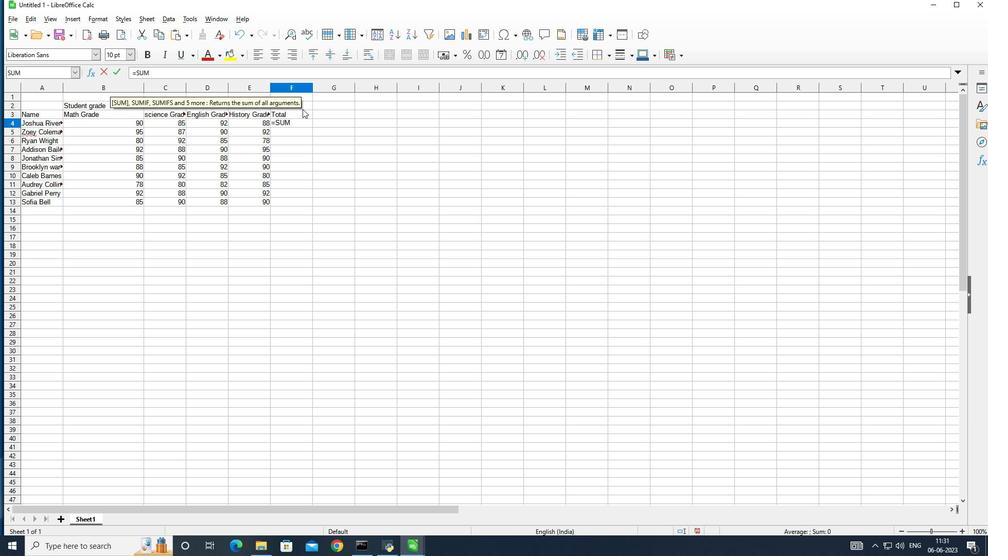 
Action: Mouse moved to (123, 122)
Screenshot: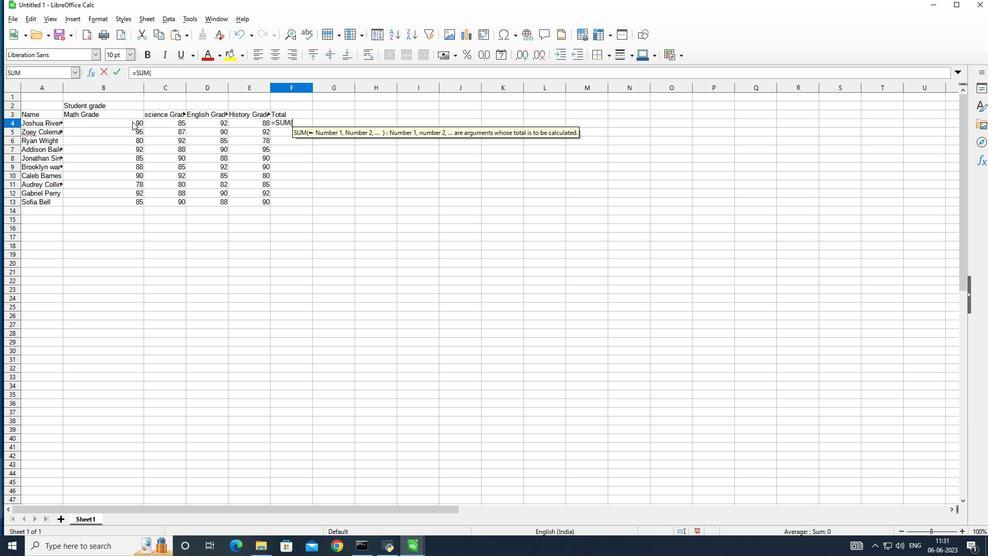 
Action: Mouse pressed left at (123, 122)
Screenshot: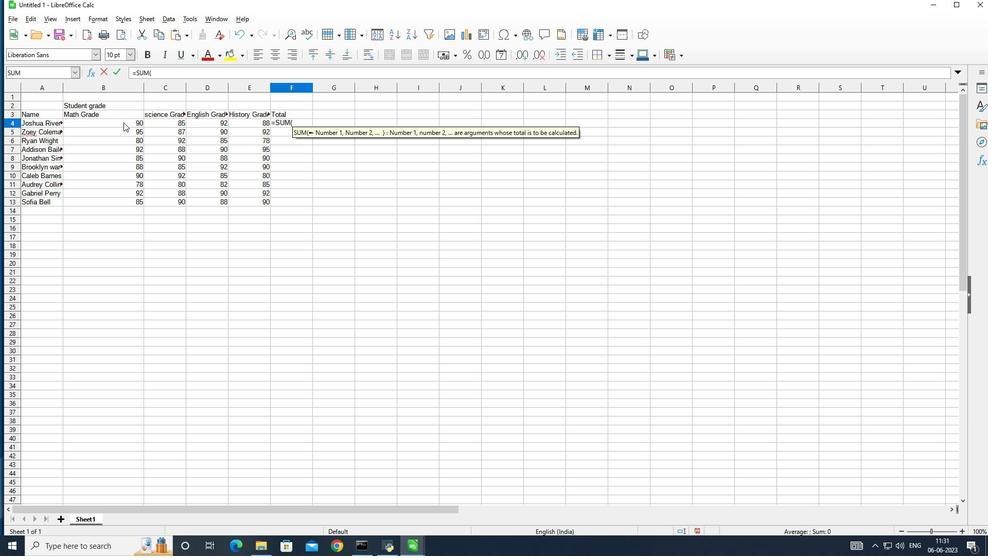 
Action: Mouse moved to (365, 182)
Screenshot: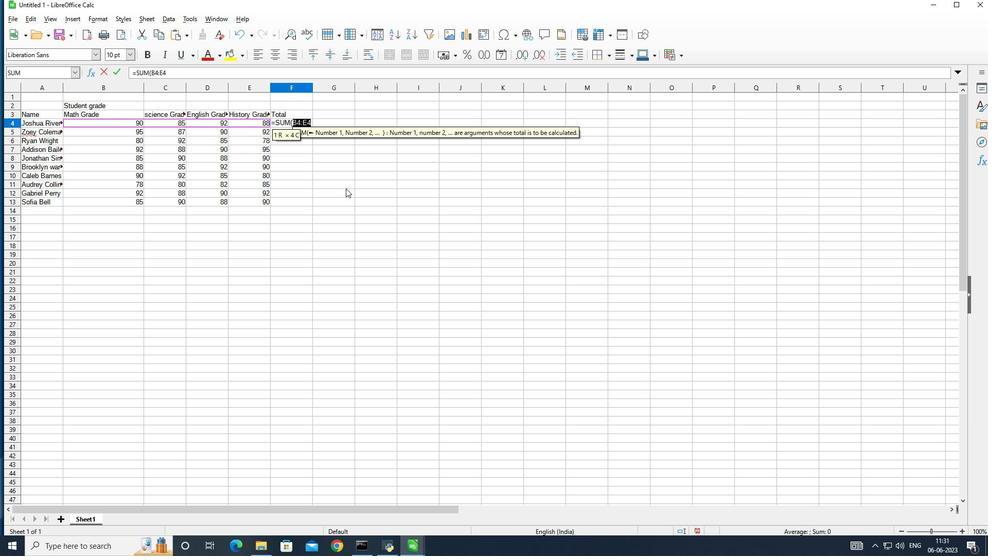 
Action: Key pressed <Key.shift_r>)
Screenshot: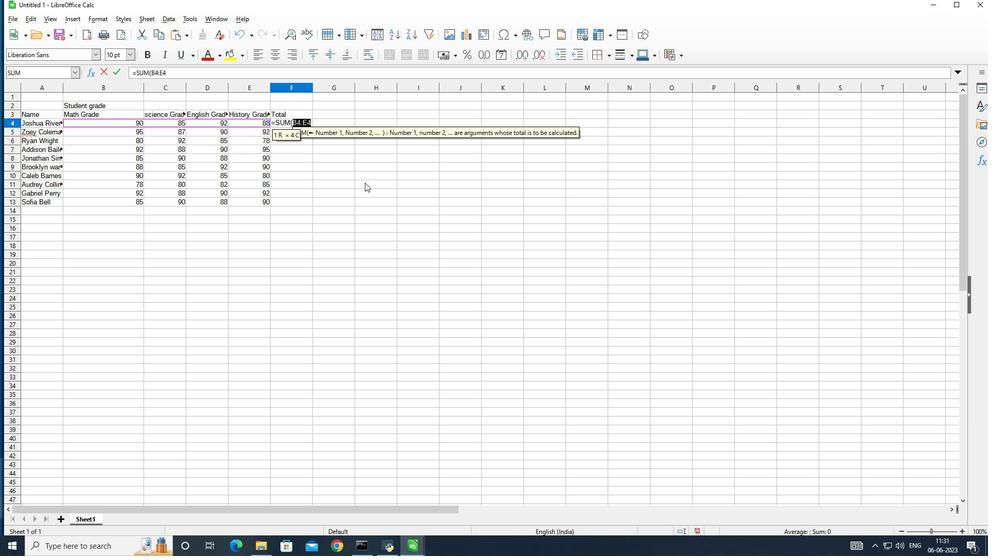 
Action: Mouse moved to (404, 157)
Screenshot: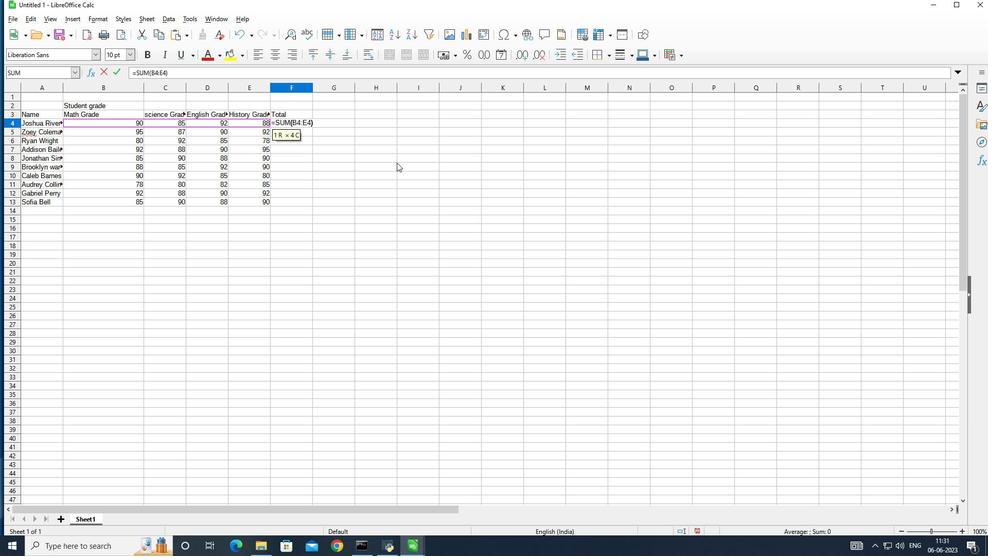 
Action: Key pressed <Key.enter>
Screenshot: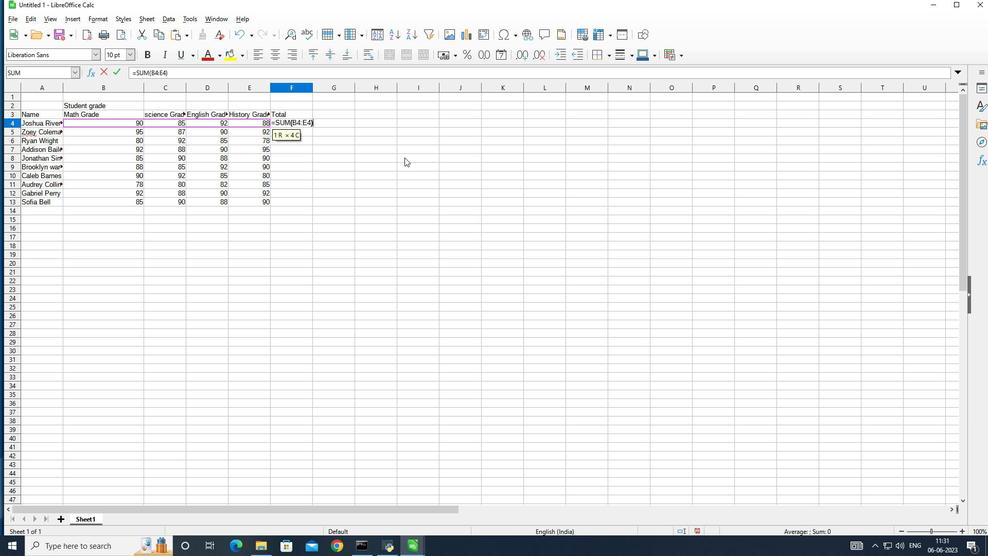 
Action: Mouse moved to (299, 124)
Screenshot: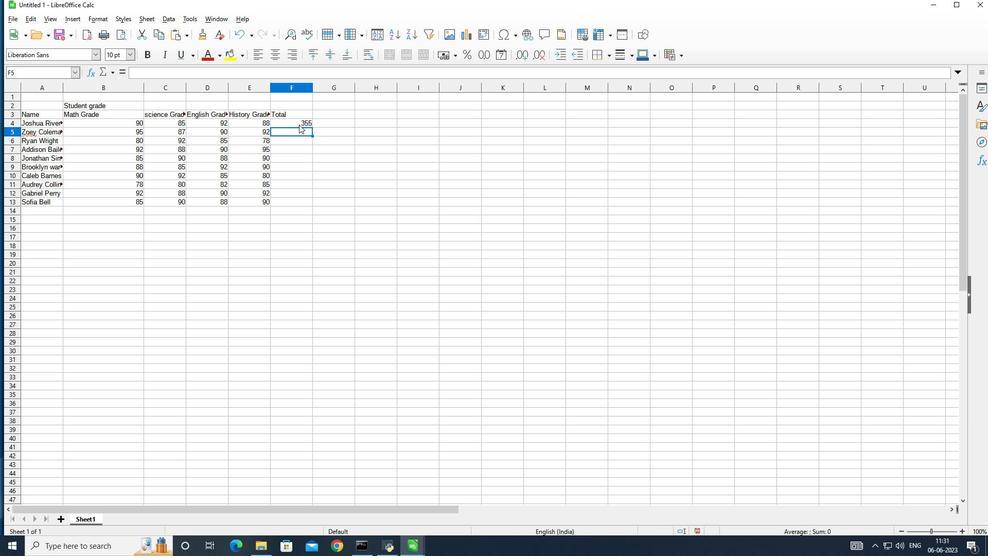 
Action: Mouse pressed left at (299, 124)
Screenshot: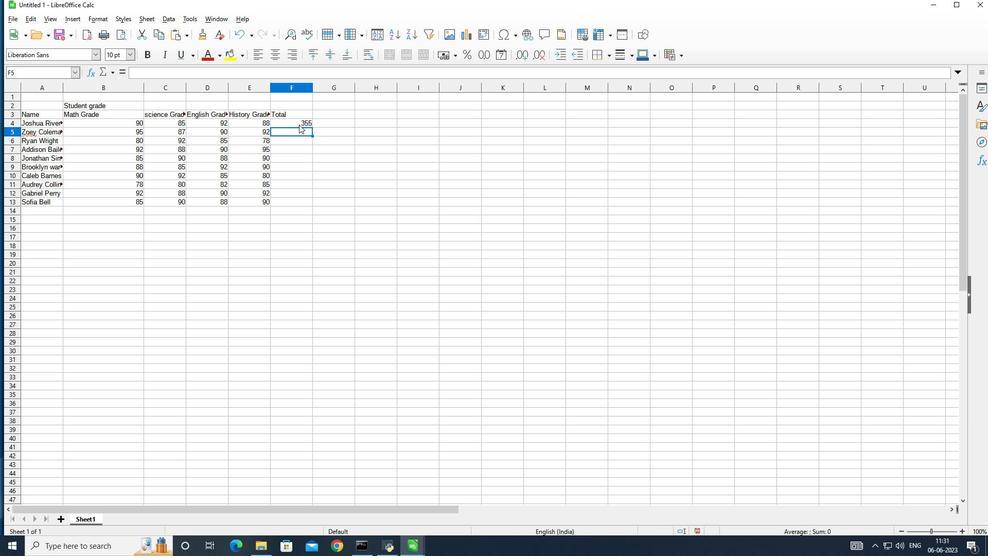 
Action: Mouse moved to (311, 126)
Screenshot: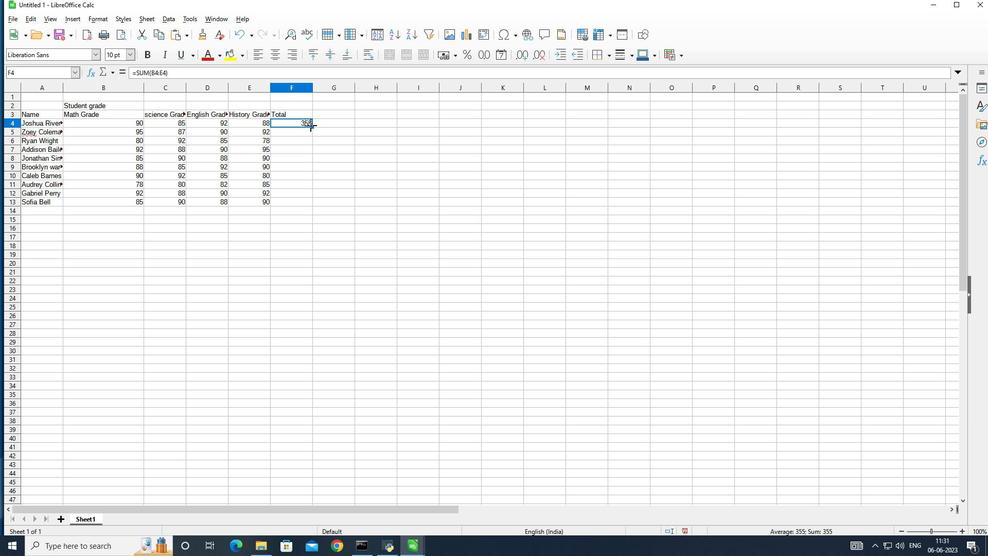 
Action: Mouse pressed left at (311, 126)
Screenshot: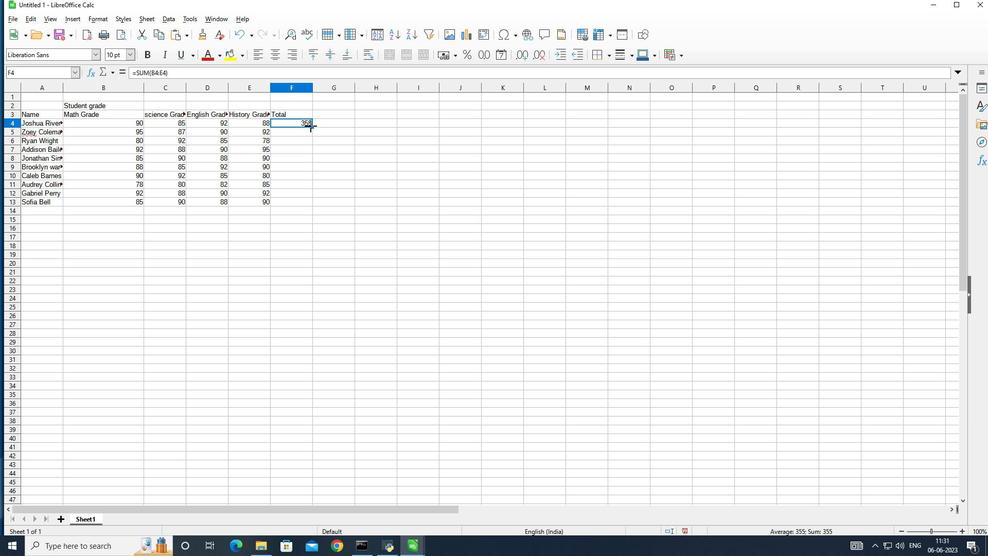 
Action: Mouse moved to (335, 179)
Screenshot: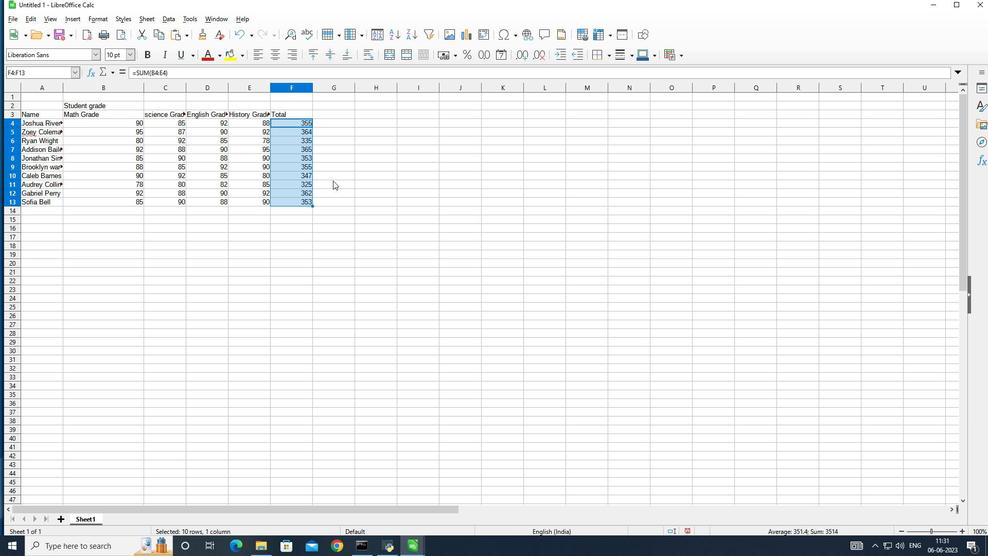 
Action: Mouse pressed left at (335, 179)
Screenshot: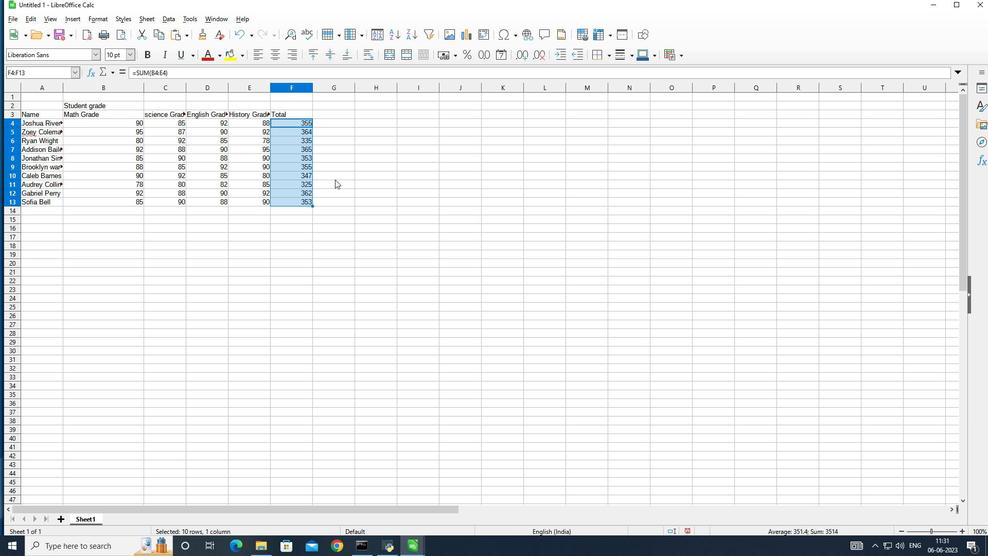 
Action: Mouse moved to (348, 179)
Screenshot: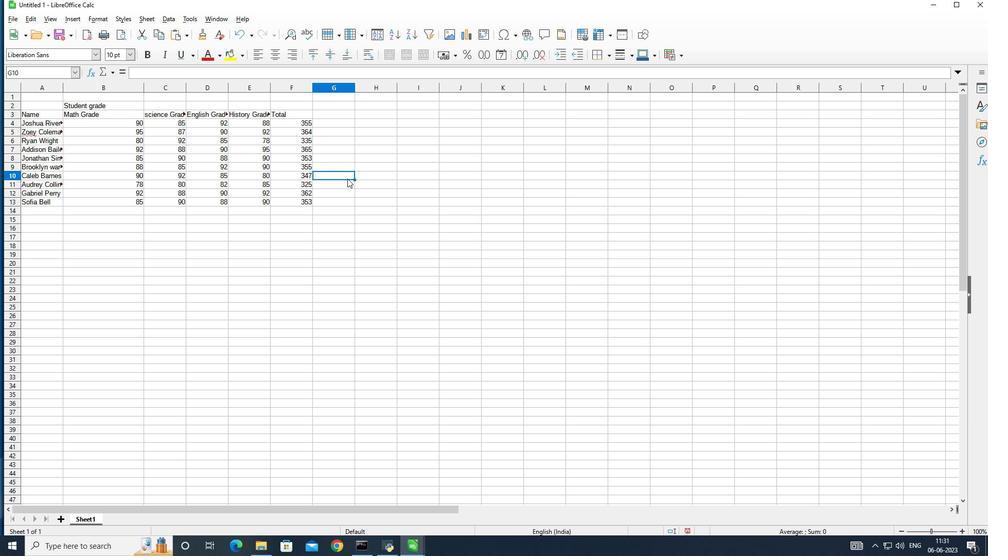 
Action: Key pressed ctrl+S
Screenshot: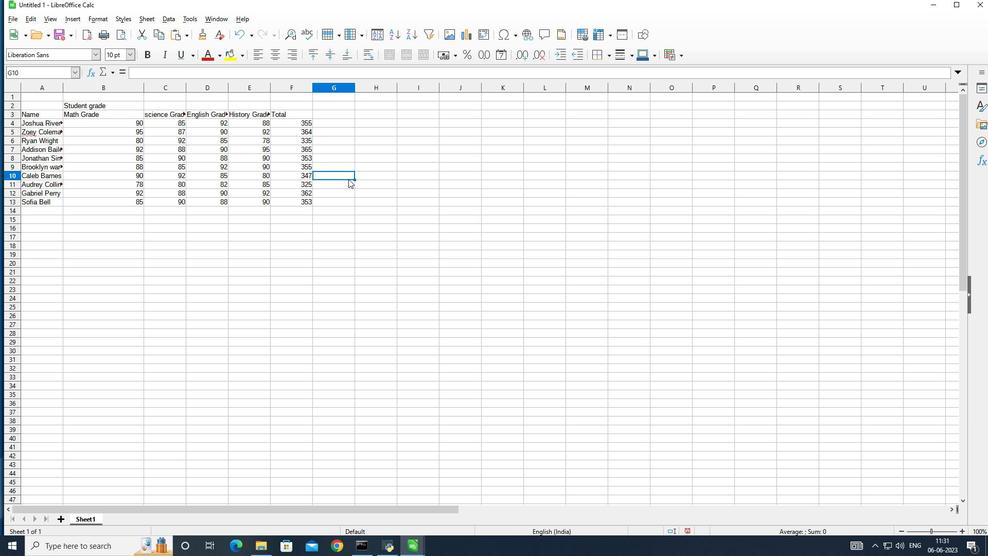 
Action: Mouse moved to (316, 194)
Screenshot: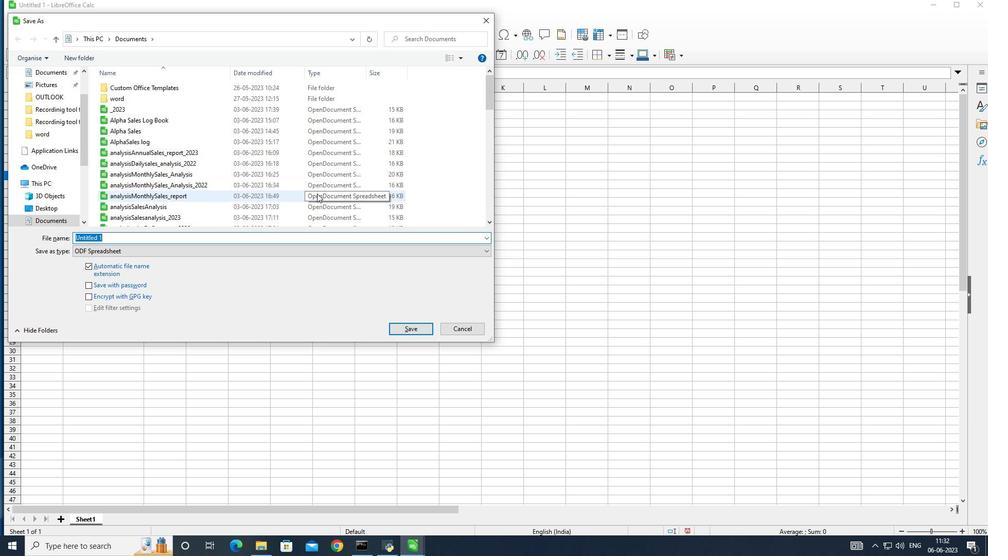 
Action: Key pressed auditing<Key.shift>Sales<Key.shift>Analysis<Key.shift_r><Key.shift_r><Key.shift_r>__2023<Key.enter>
Screenshot: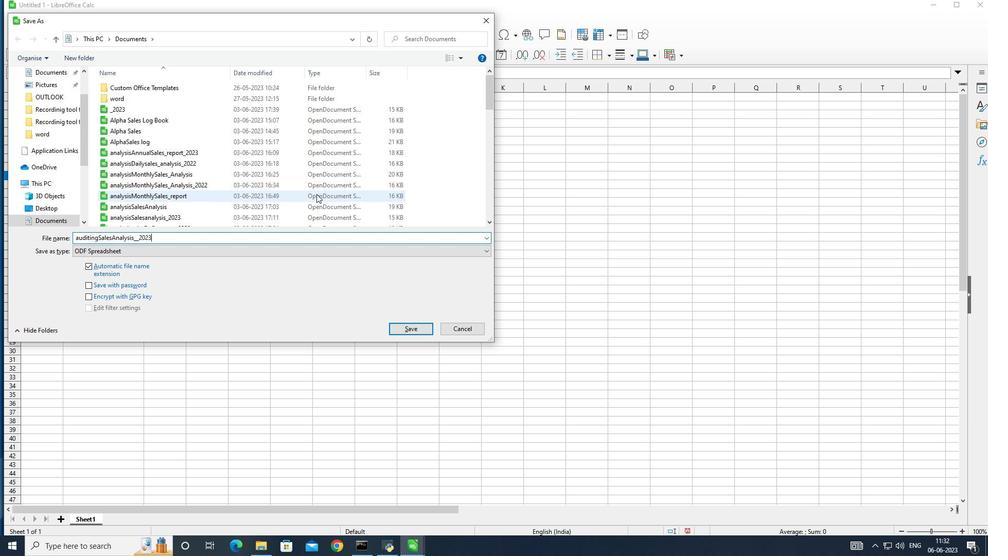 
